 Task: Find connections with filter location Puerto Eldorado with filter topic #Productivitywith filter profile language Spanish with filter current company EPAM Systems with filter school AHLEI - American Hotel & Lodging Educational Institute with filter industry Emergency and Relief Services with filter service category Computer Networking with filter keywords title Customer Service
Action: Mouse moved to (680, 104)
Screenshot: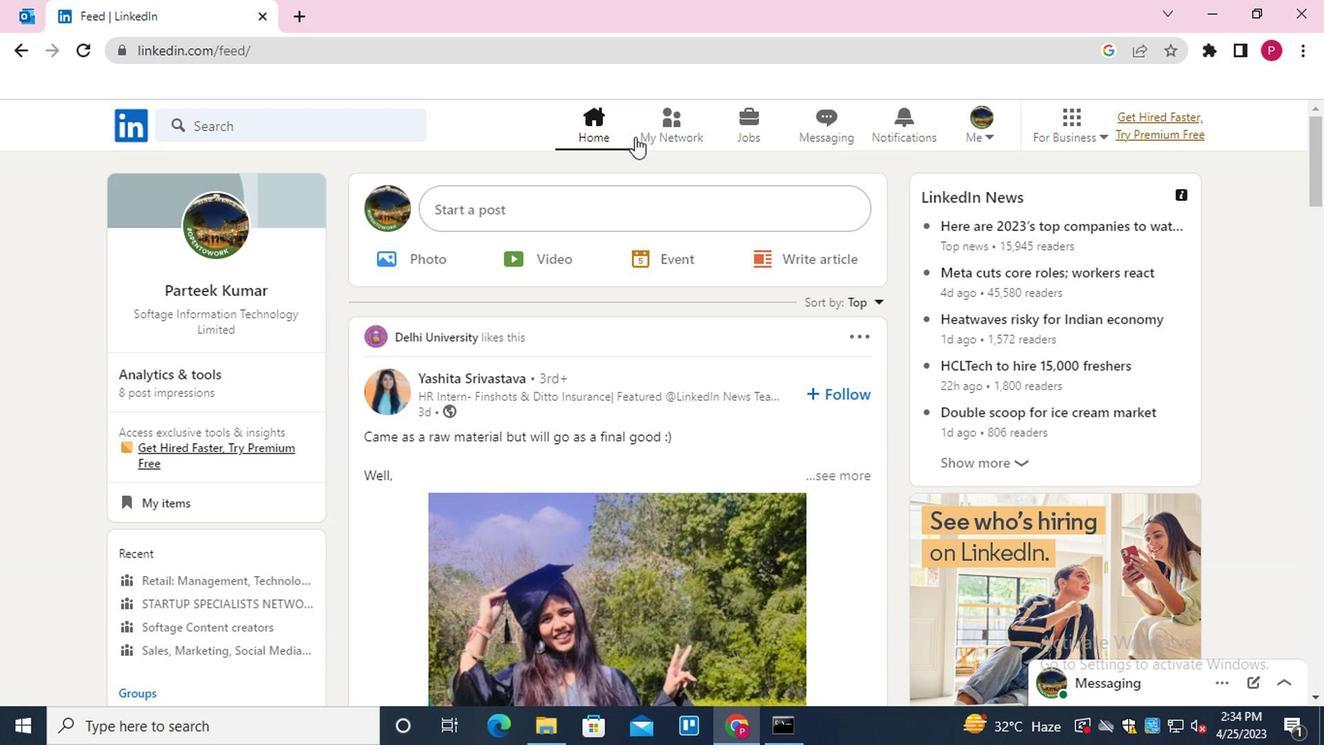 
Action: Mouse pressed left at (680, 104)
Screenshot: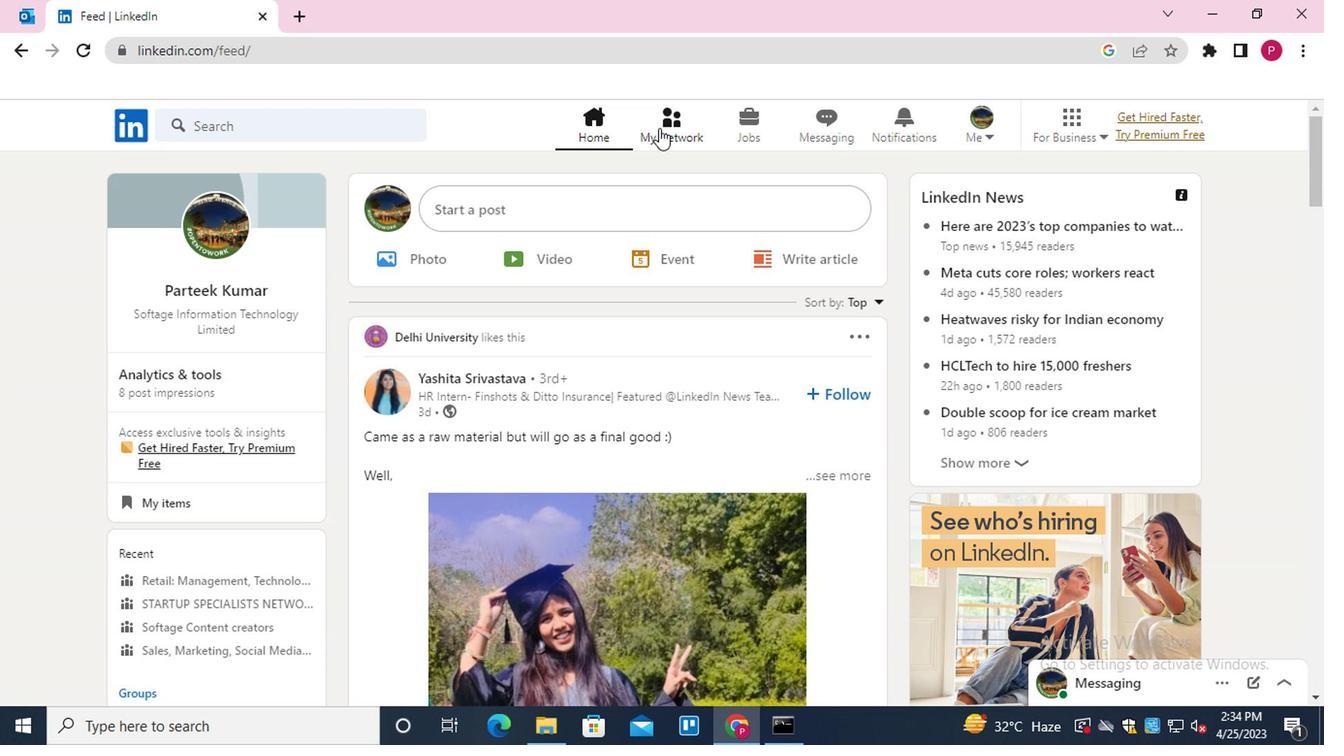 
Action: Mouse moved to (284, 213)
Screenshot: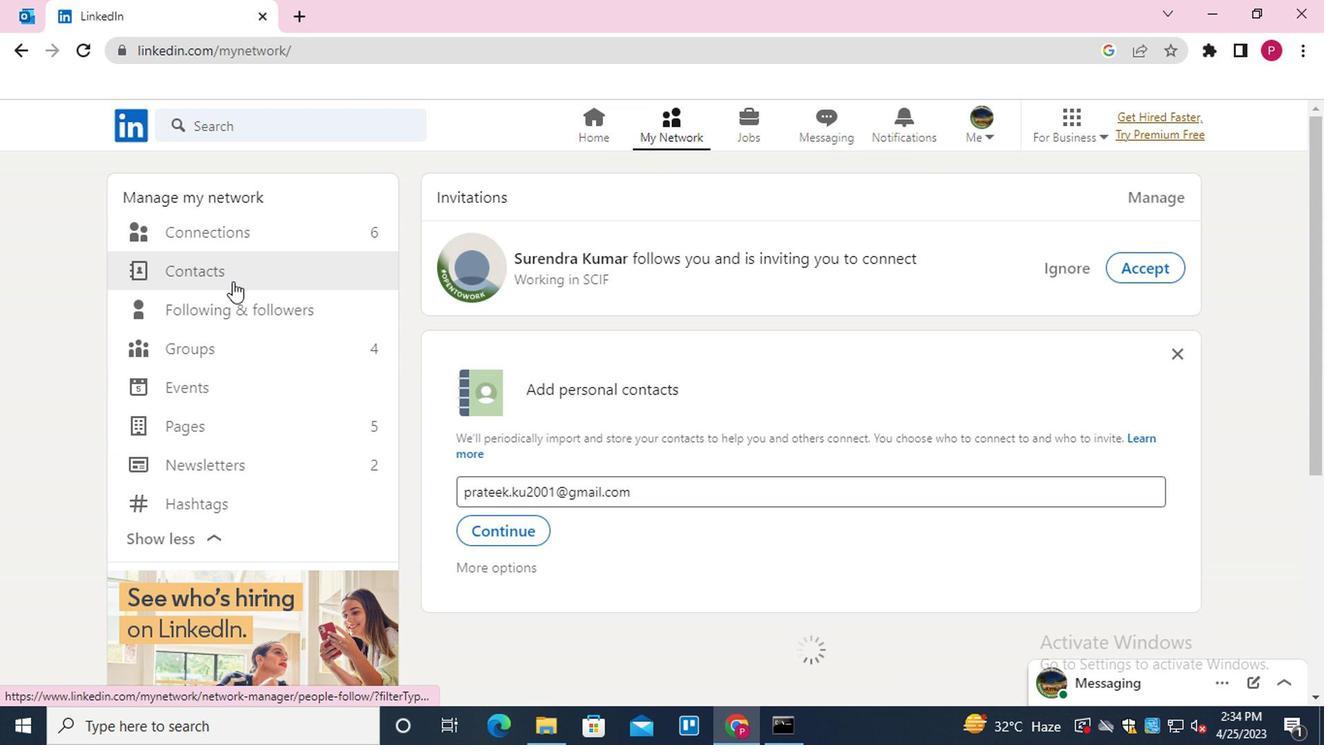 
Action: Mouse pressed left at (284, 213)
Screenshot: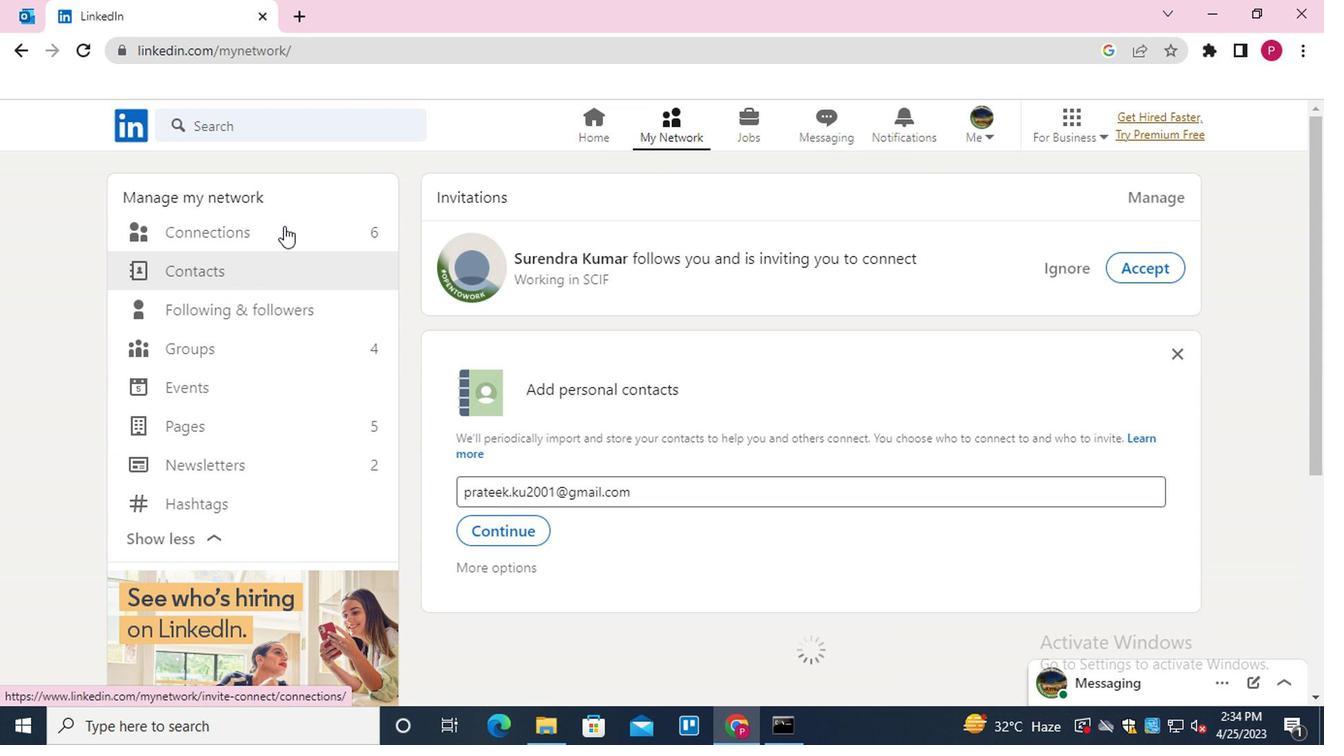 
Action: Mouse moved to (835, 220)
Screenshot: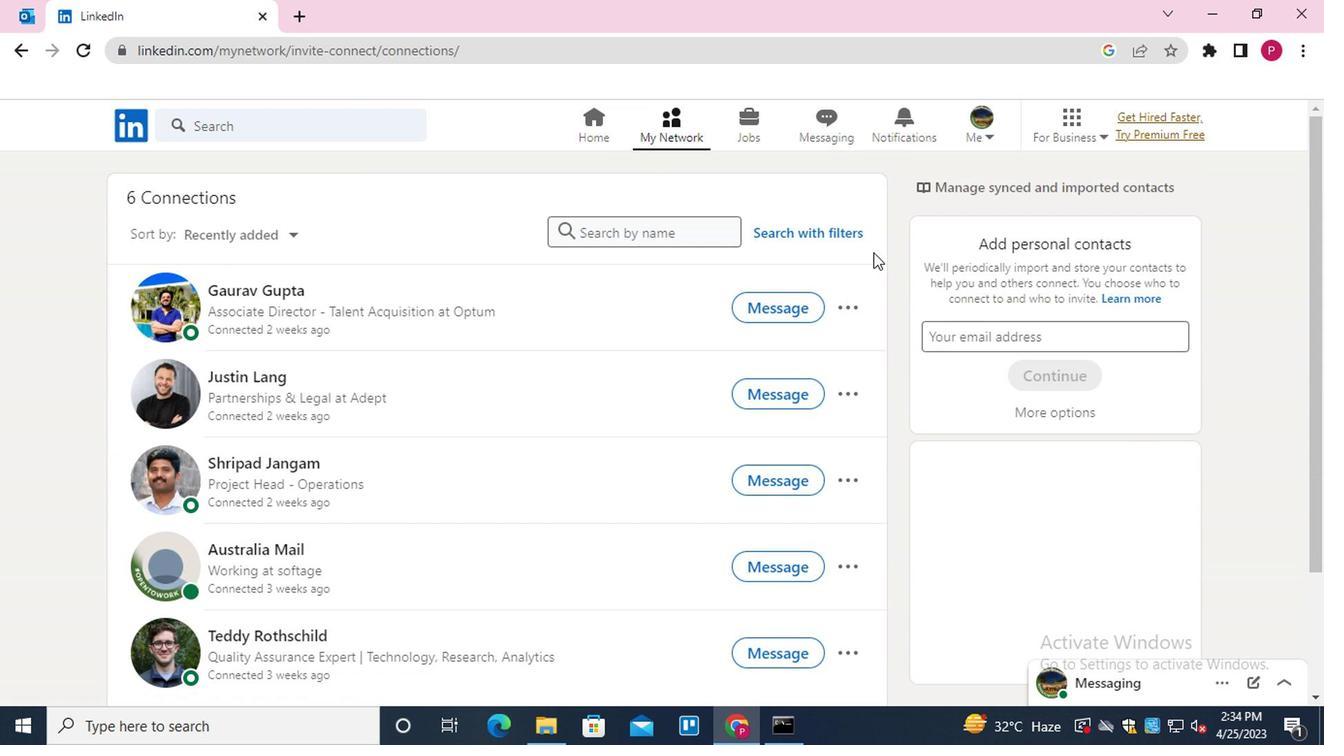 
Action: Mouse pressed left at (835, 220)
Screenshot: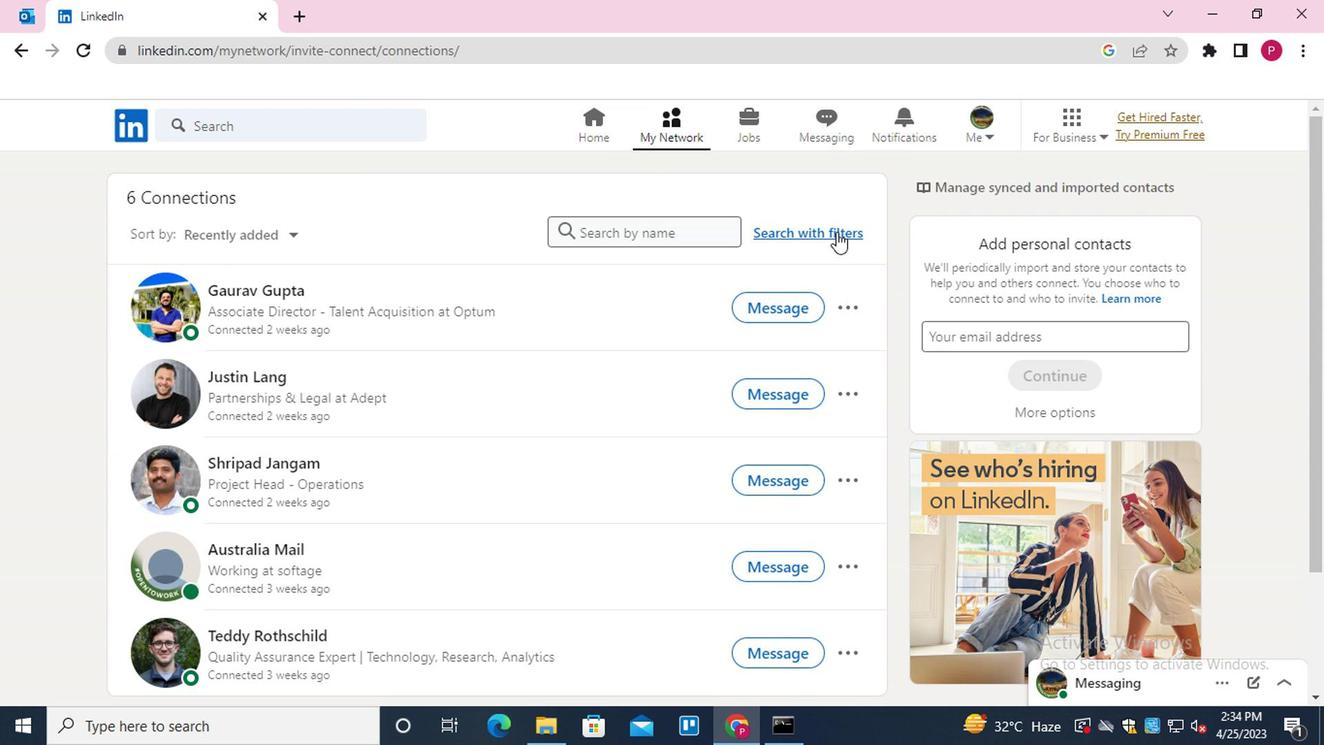 
Action: Mouse moved to (633, 160)
Screenshot: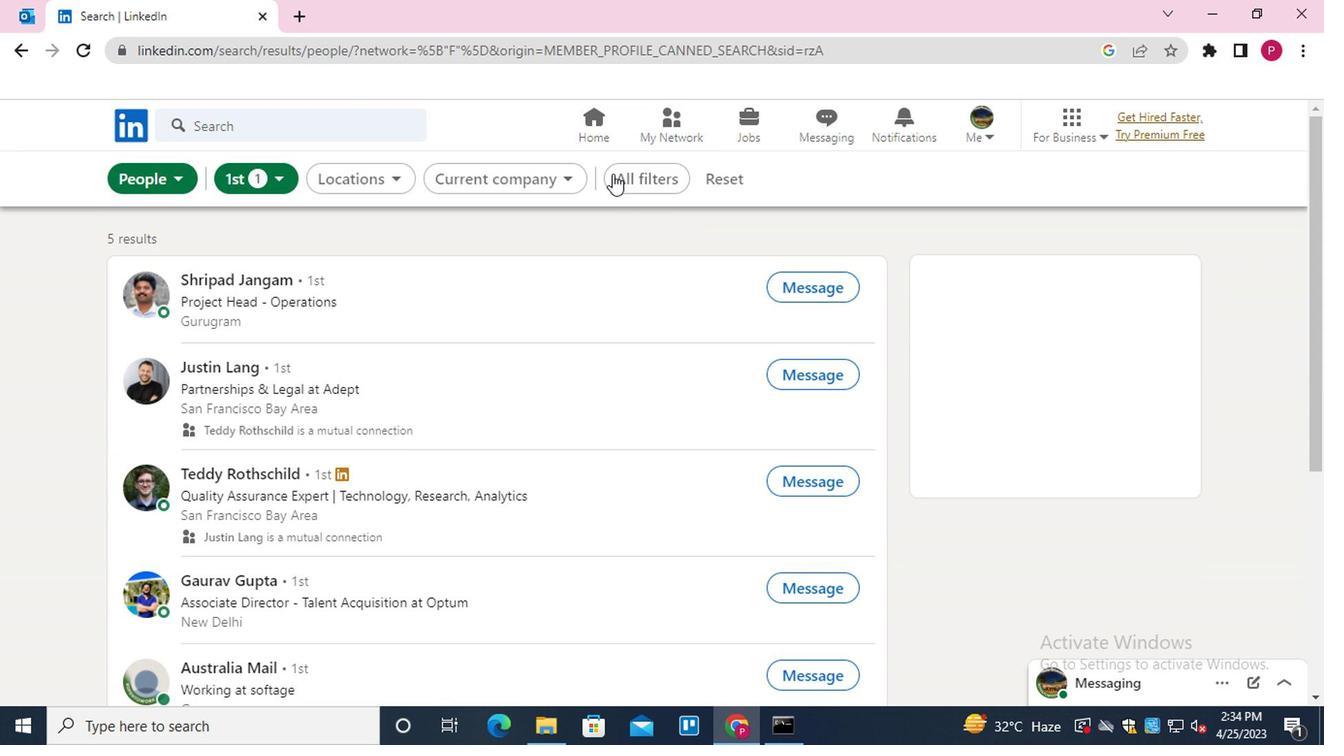 
Action: Mouse pressed left at (633, 160)
Screenshot: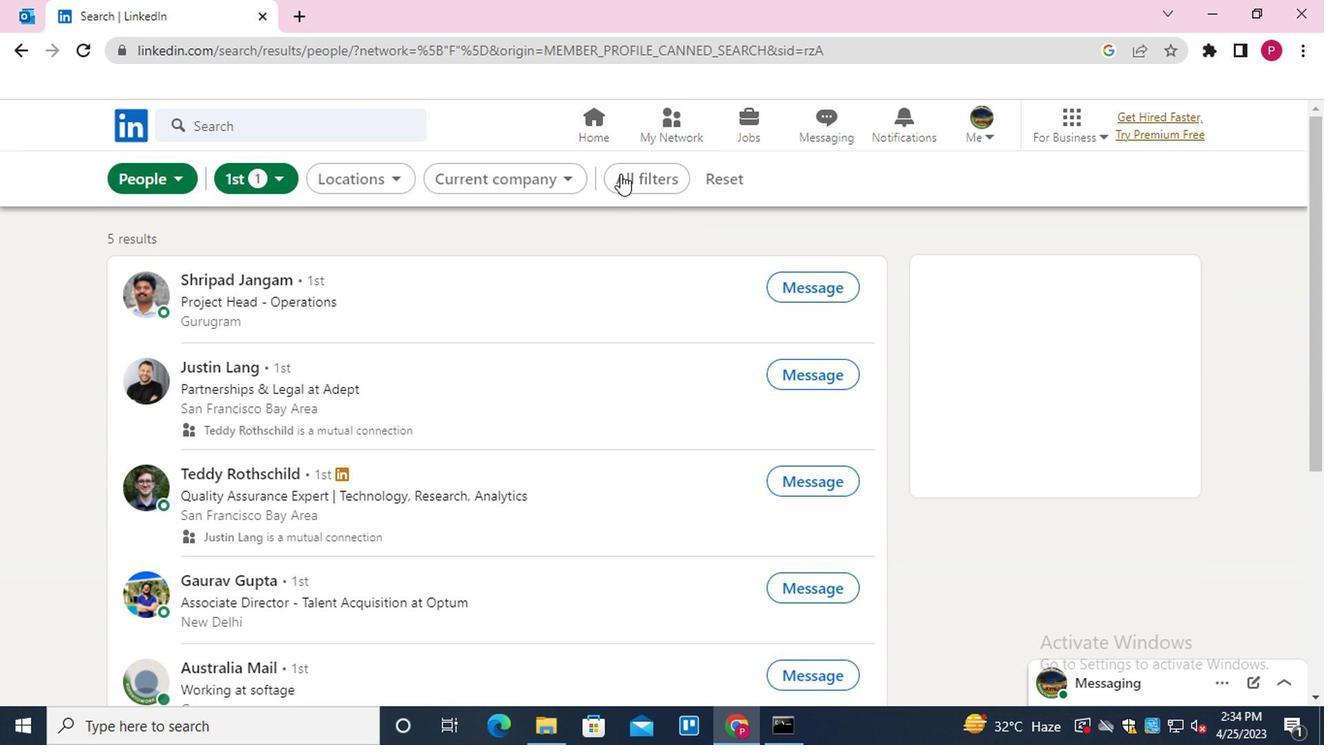 
Action: Mouse moved to (1116, 448)
Screenshot: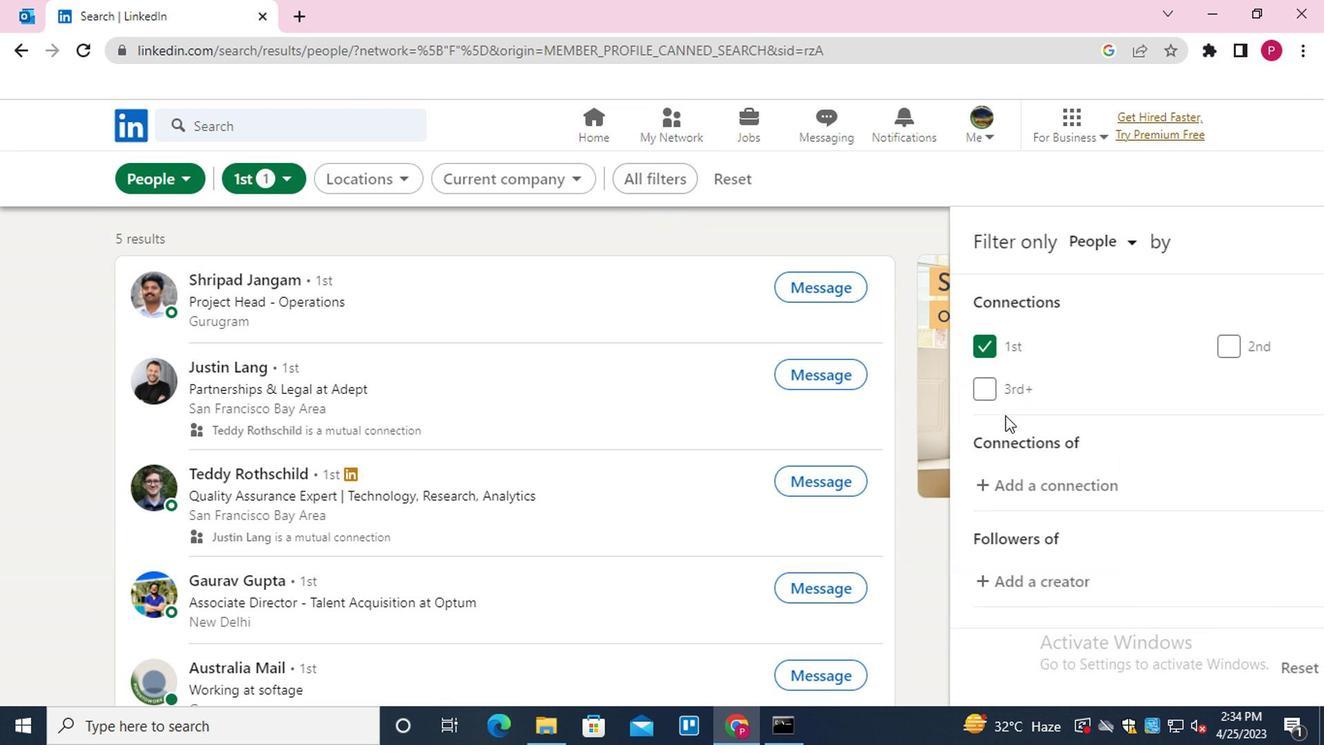 
Action: Mouse scrolled (1116, 447) with delta (0, -1)
Screenshot: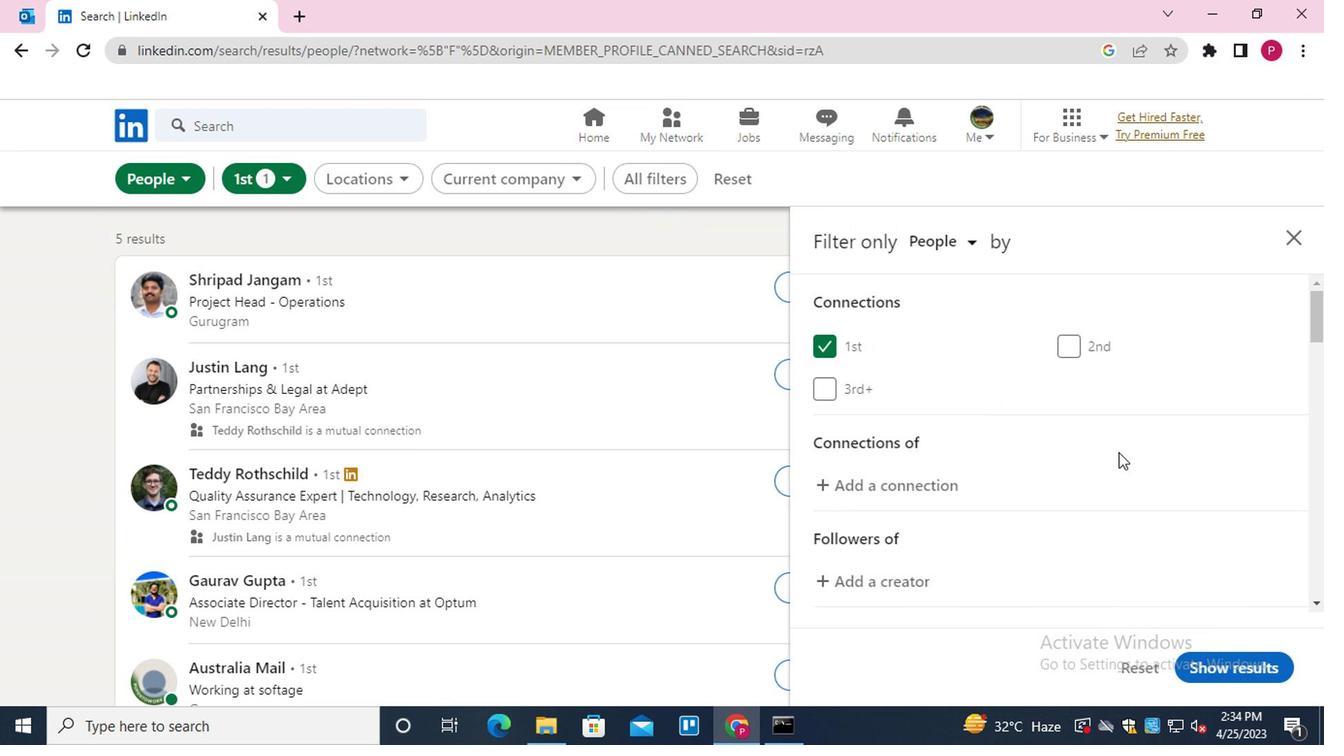 
Action: Mouse scrolled (1116, 447) with delta (0, -1)
Screenshot: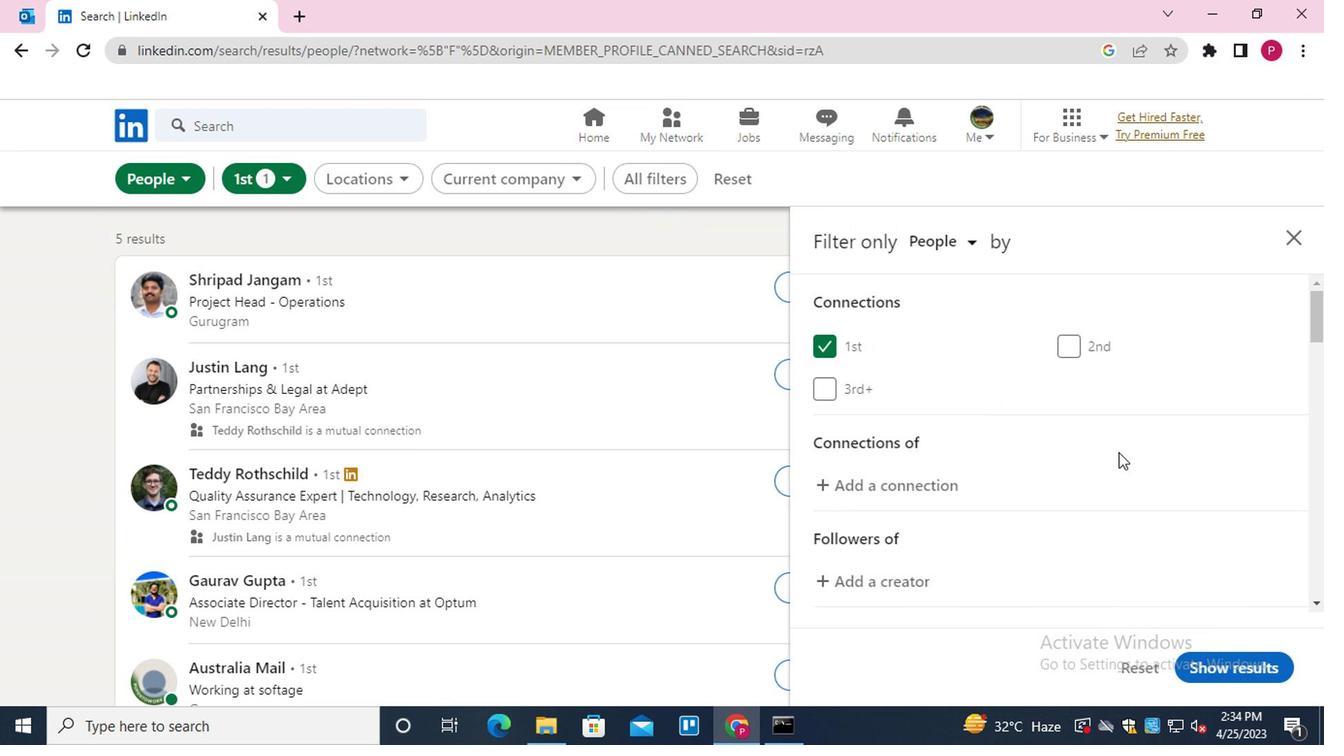 
Action: Mouse scrolled (1116, 447) with delta (0, -1)
Screenshot: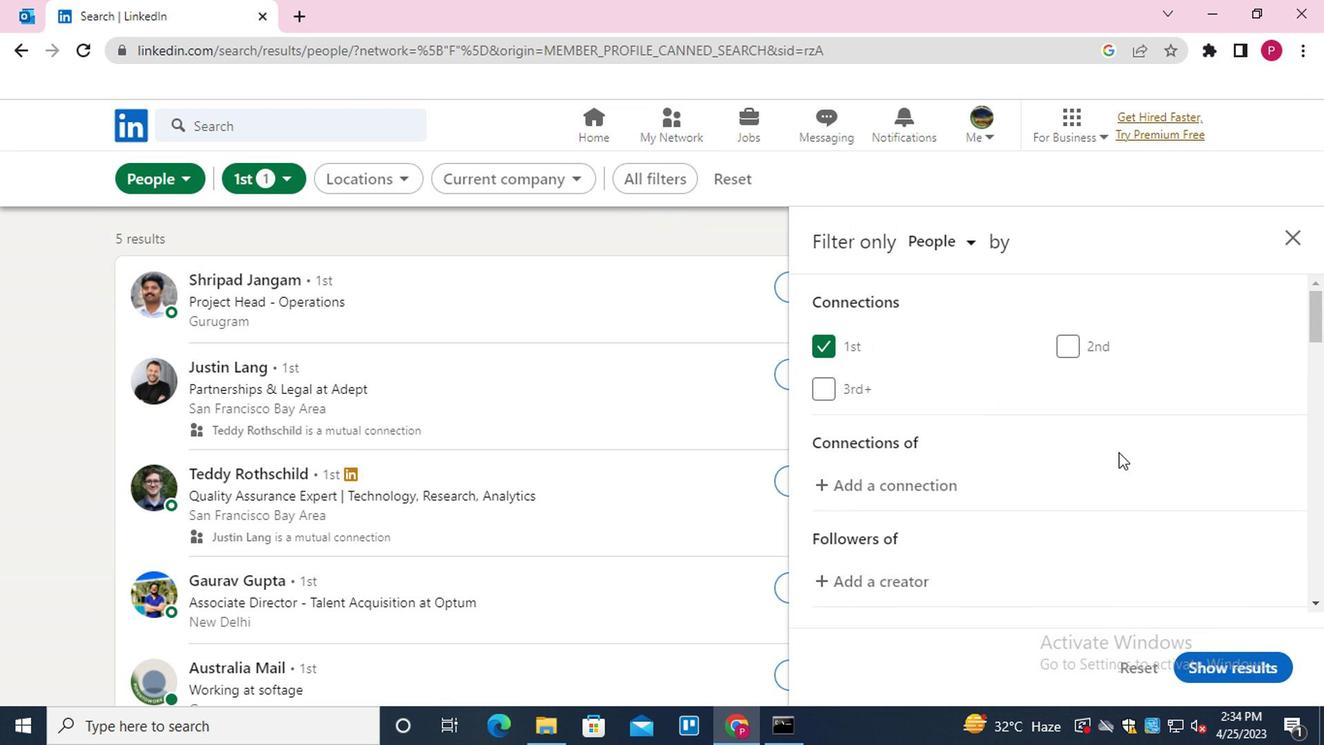 
Action: Mouse moved to (1121, 470)
Screenshot: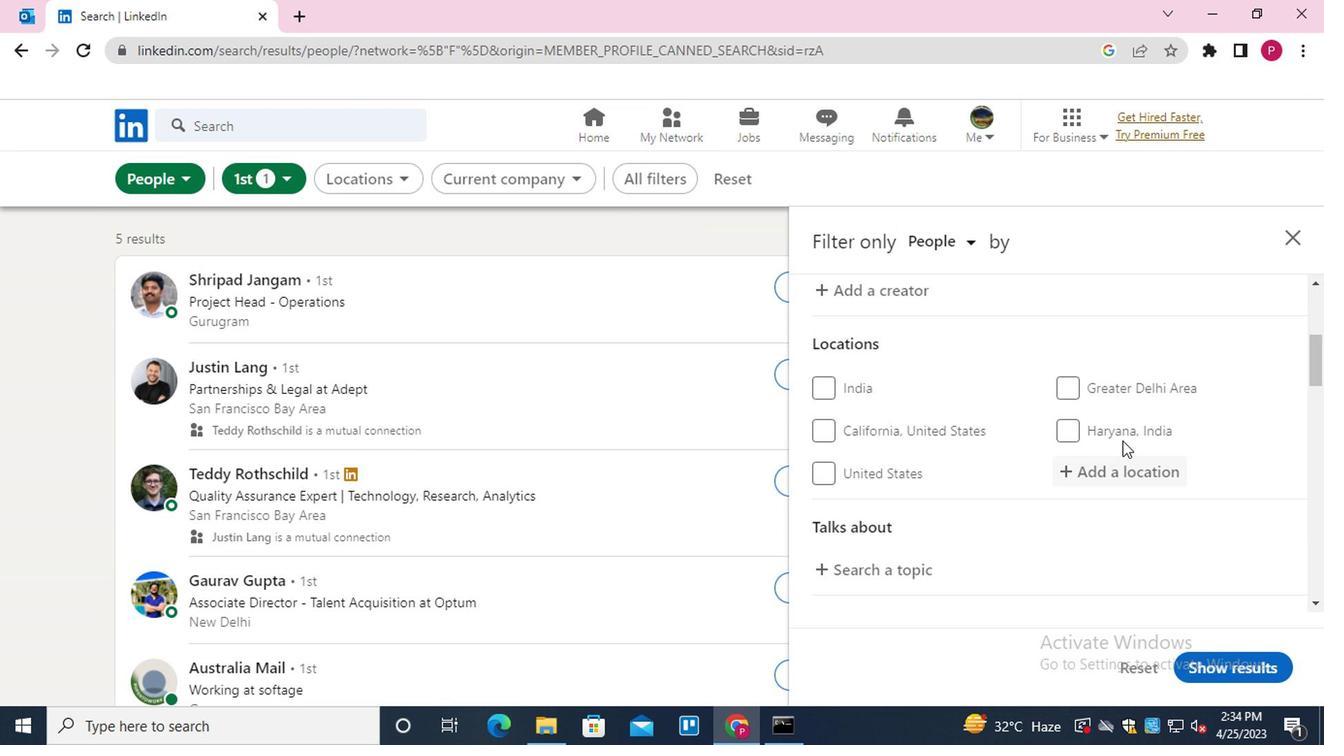 
Action: Mouse pressed left at (1121, 470)
Screenshot: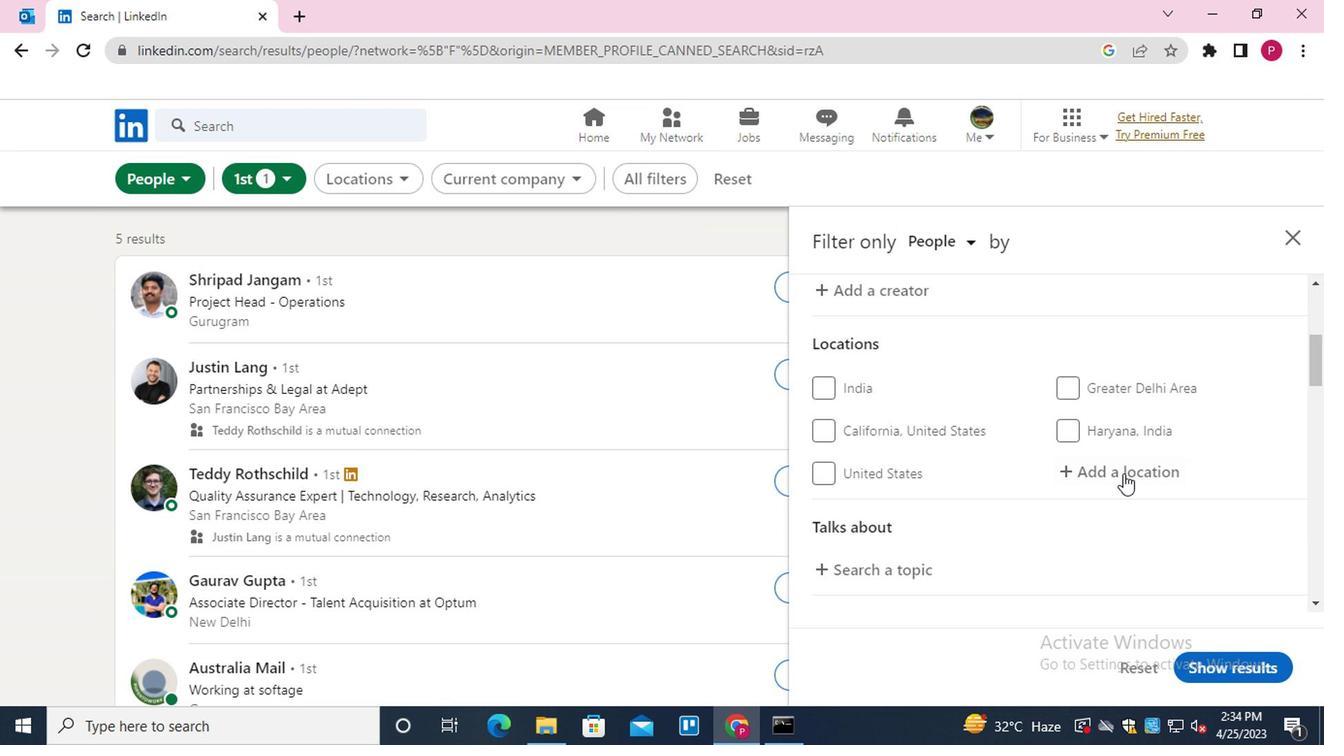 
Action: Key pressed <Key.shift>PUERTO<Key.space><Key.shift>ELDORADO
Screenshot: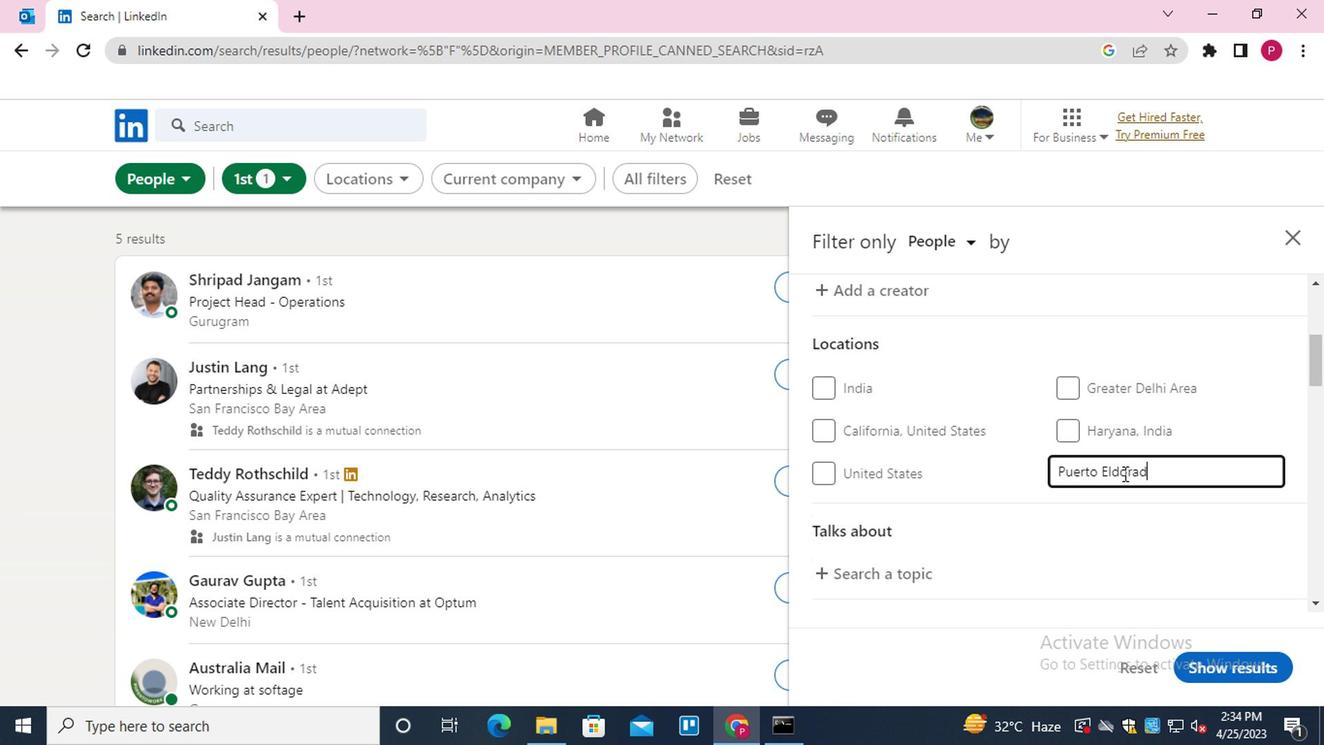 
Action: Mouse moved to (1122, 501)
Screenshot: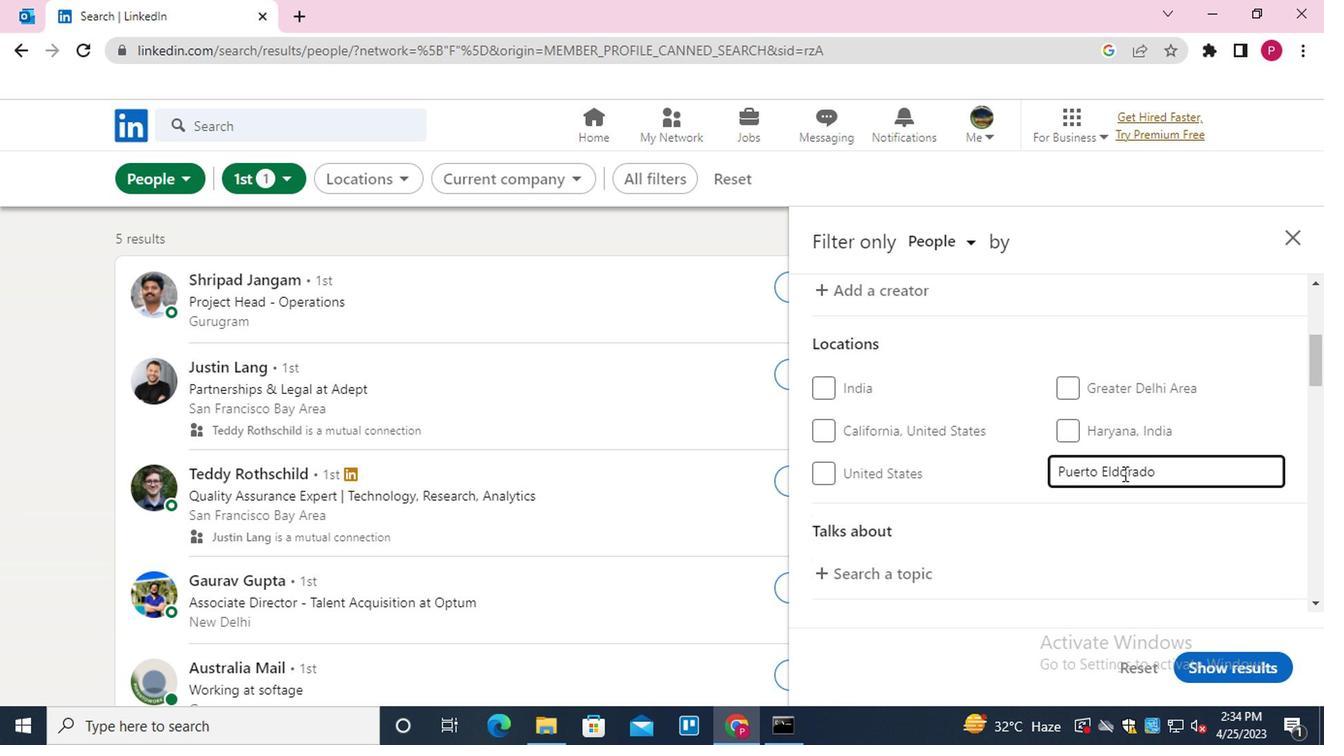 
Action: Mouse pressed left at (1122, 501)
Screenshot: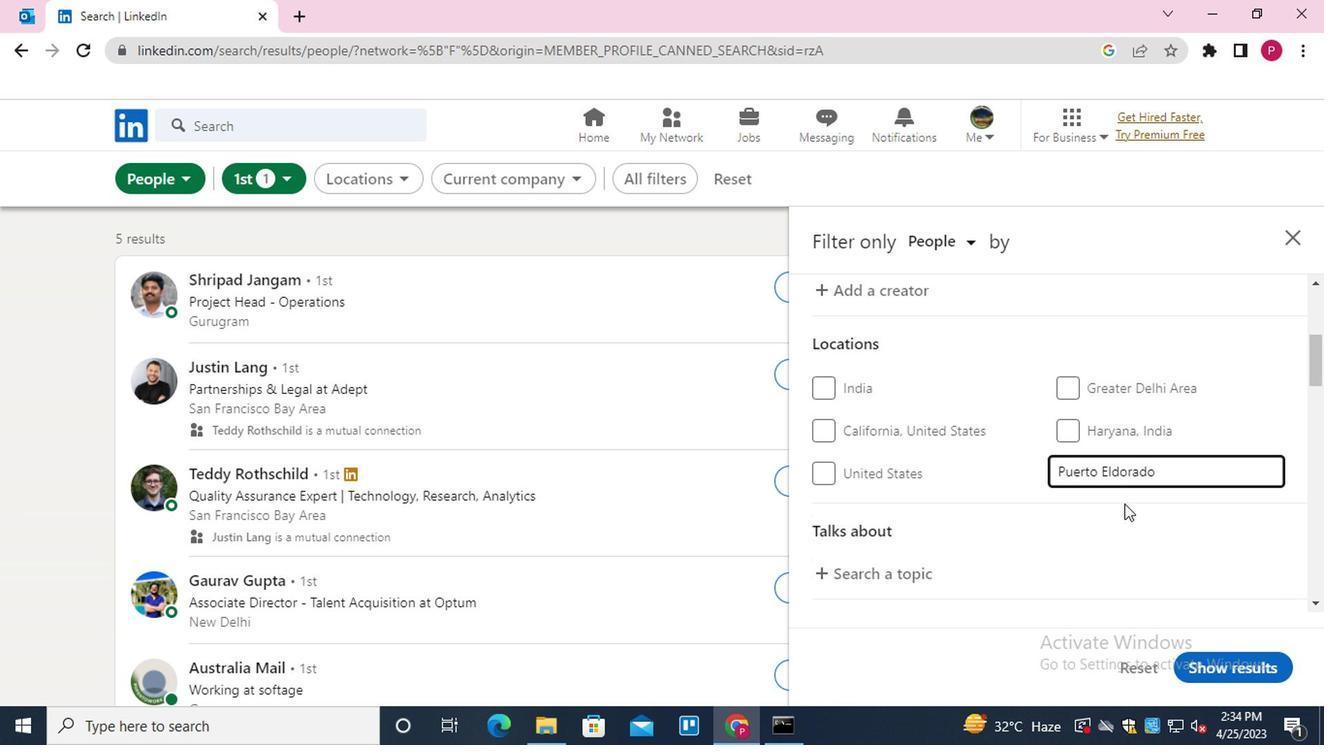 
Action: Mouse scrolled (1122, 500) with delta (0, -1)
Screenshot: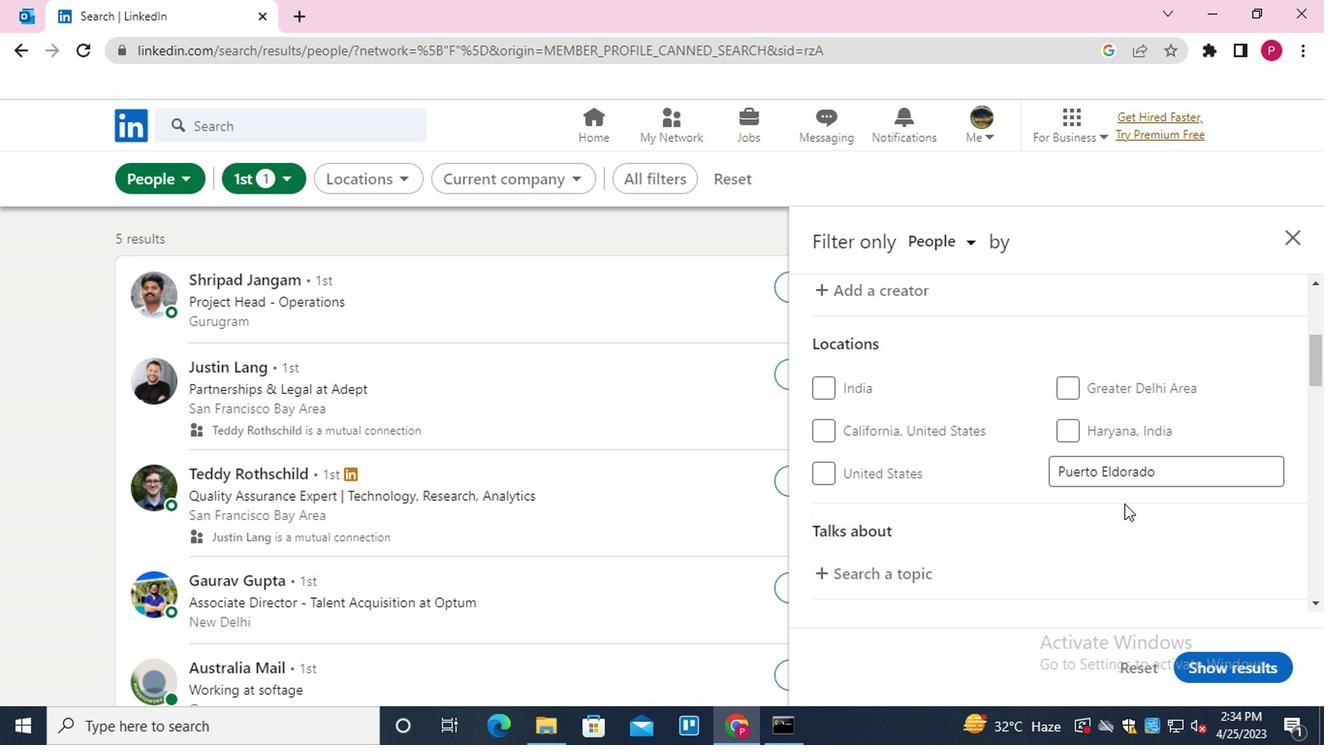 
Action: Mouse scrolled (1122, 500) with delta (0, -1)
Screenshot: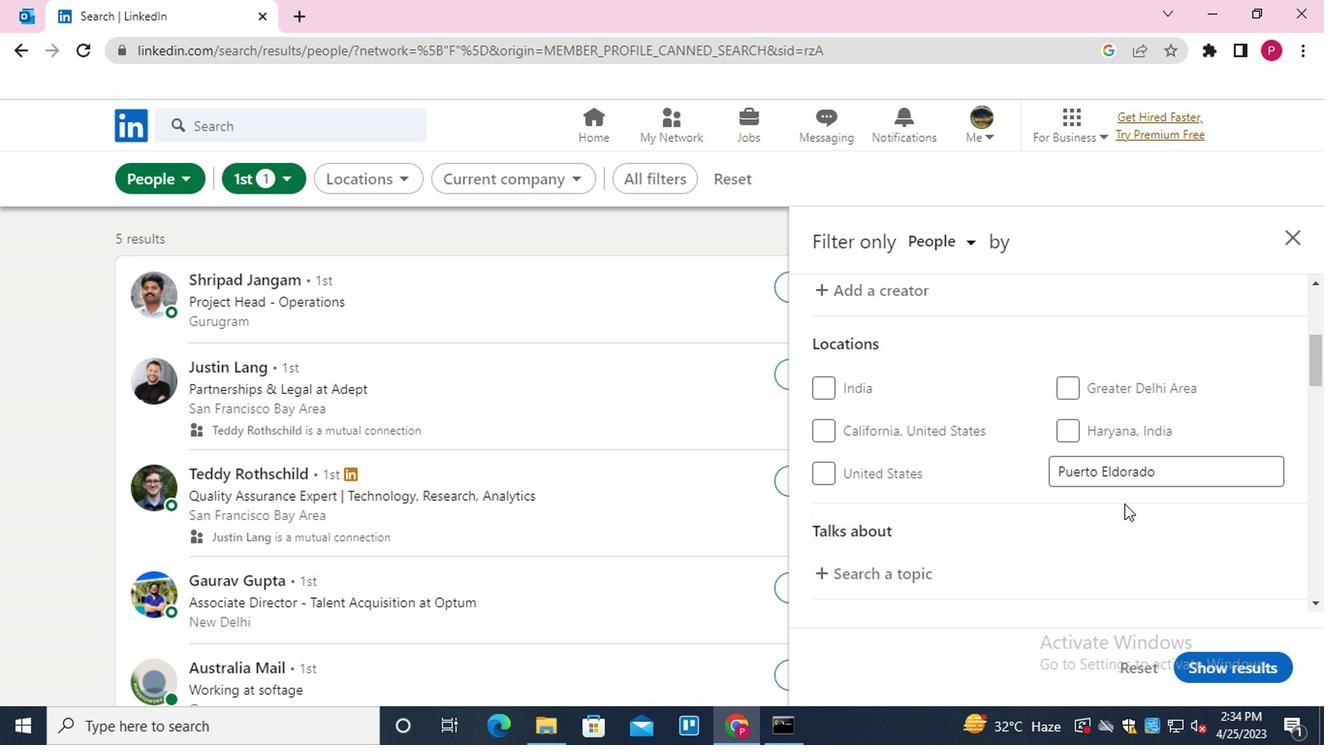 
Action: Mouse moved to (903, 360)
Screenshot: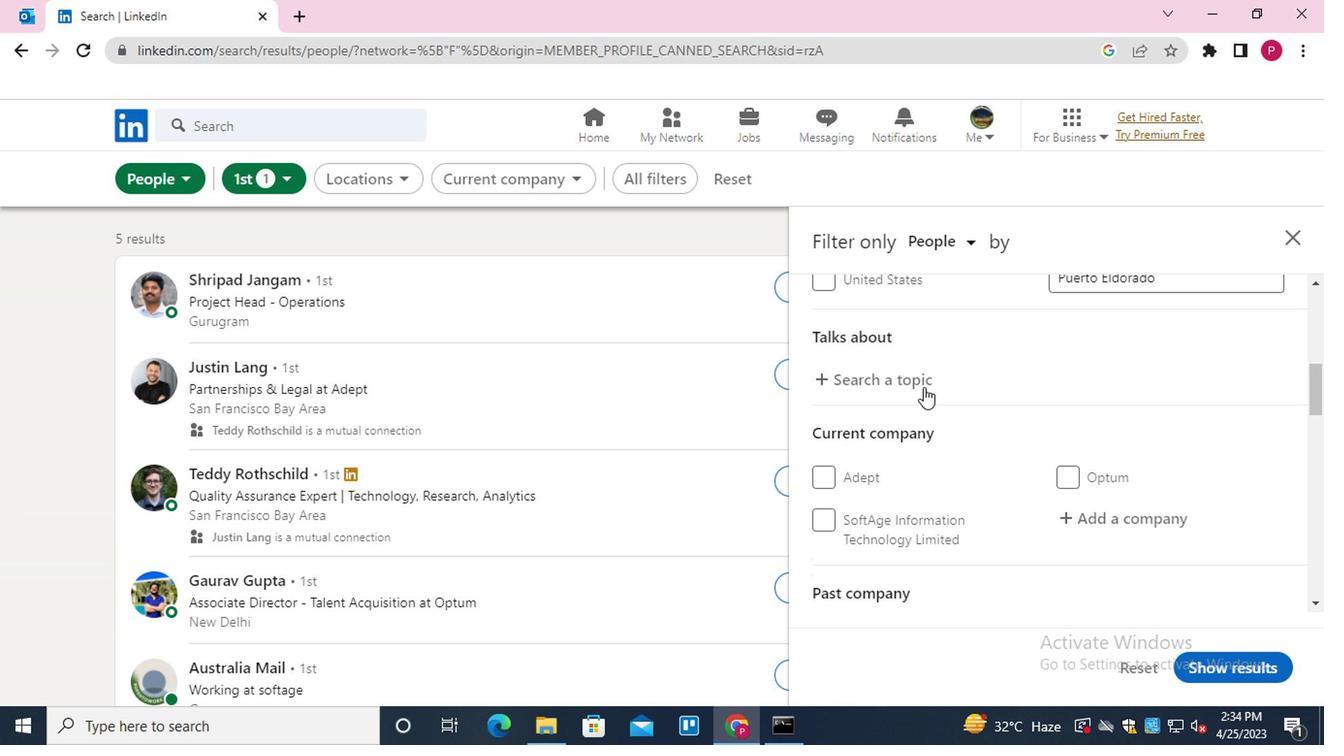 
Action: Mouse pressed left at (903, 360)
Screenshot: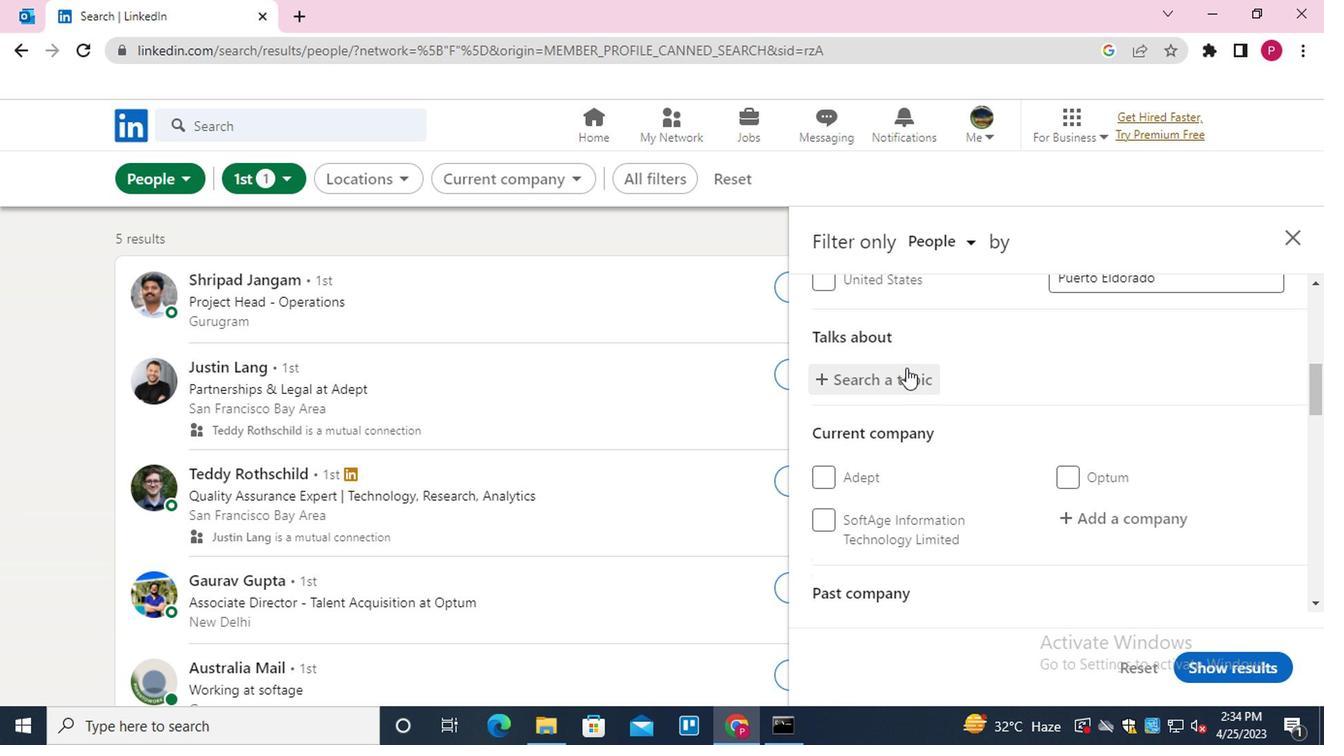 
Action: Key pressed <Key.shift><Key.shift><Key.shift><Key.shift><Key.shift><Key.shift><Key.shift><Key.shift>#<Key.shift>PRODUCTIVITY
Screenshot: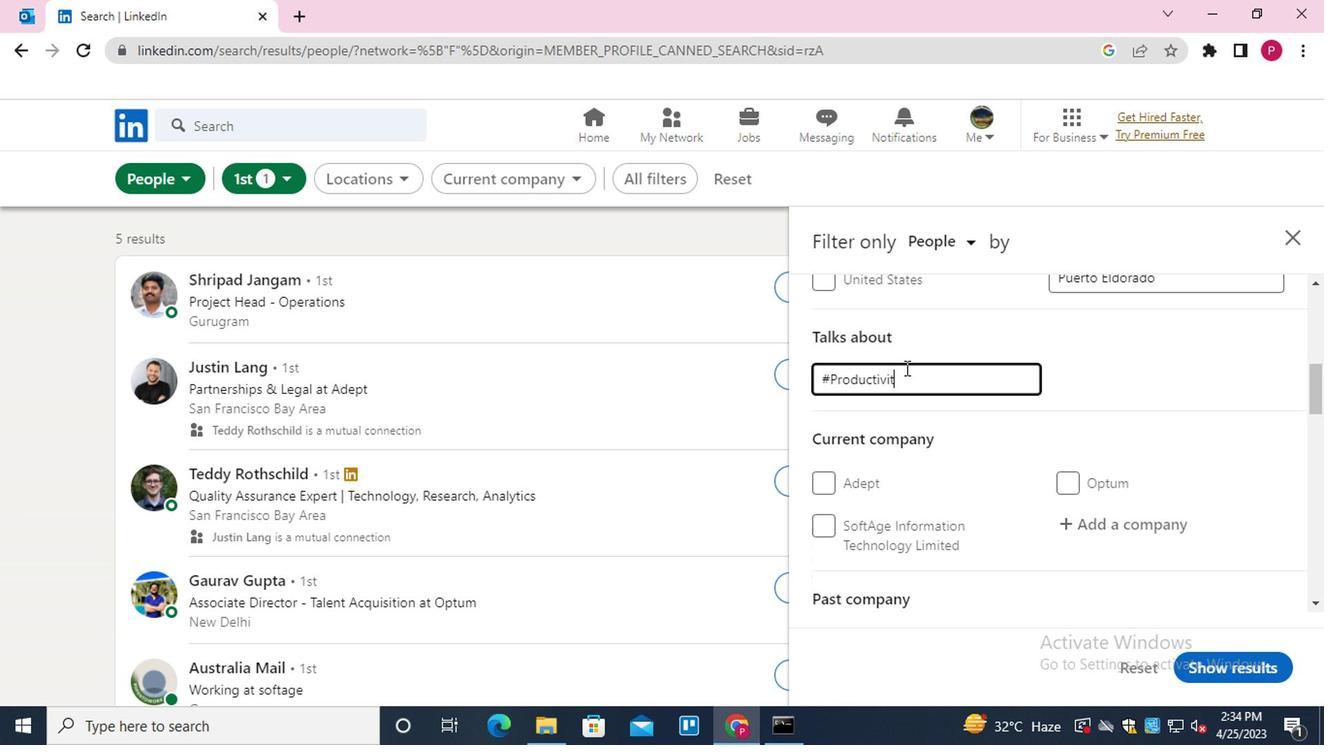 
Action: Mouse scrolled (903, 359) with delta (0, -1)
Screenshot: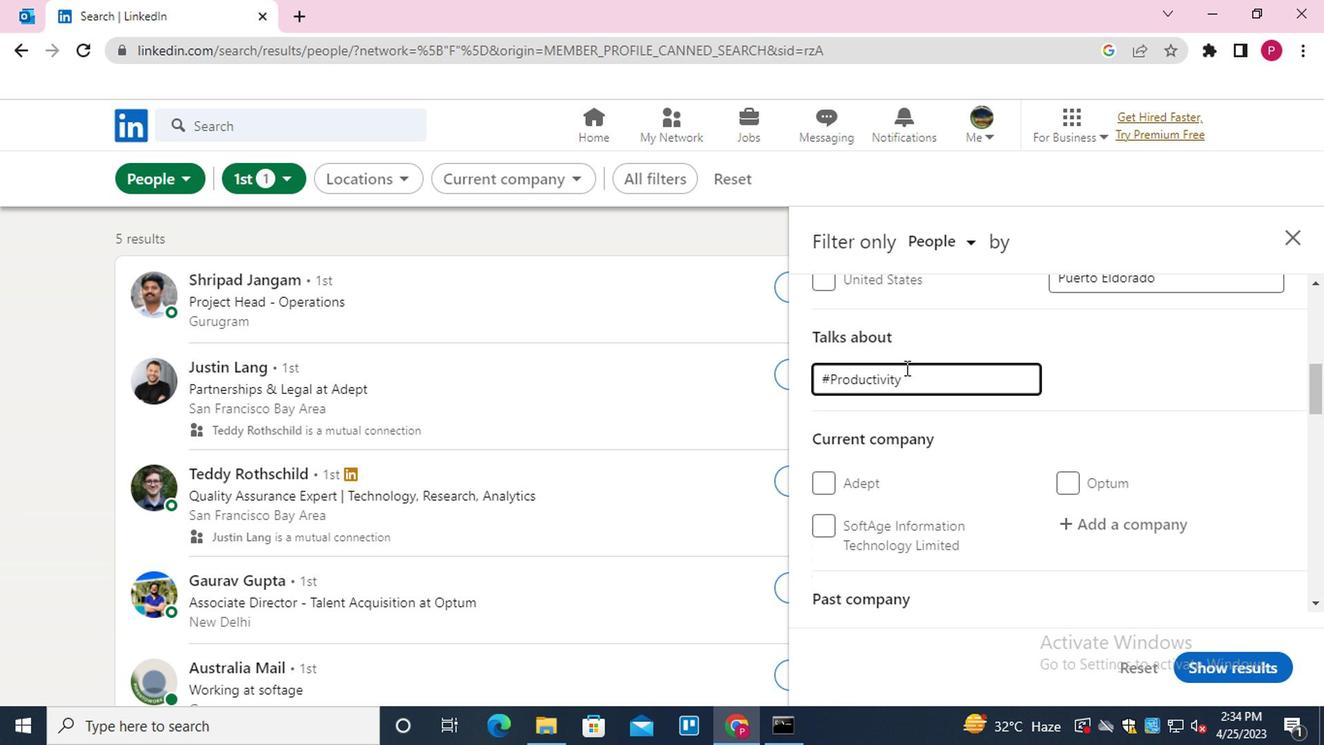 
Action: Mouse scrolled (903, 359) with delta (0, -1)
Screenshot: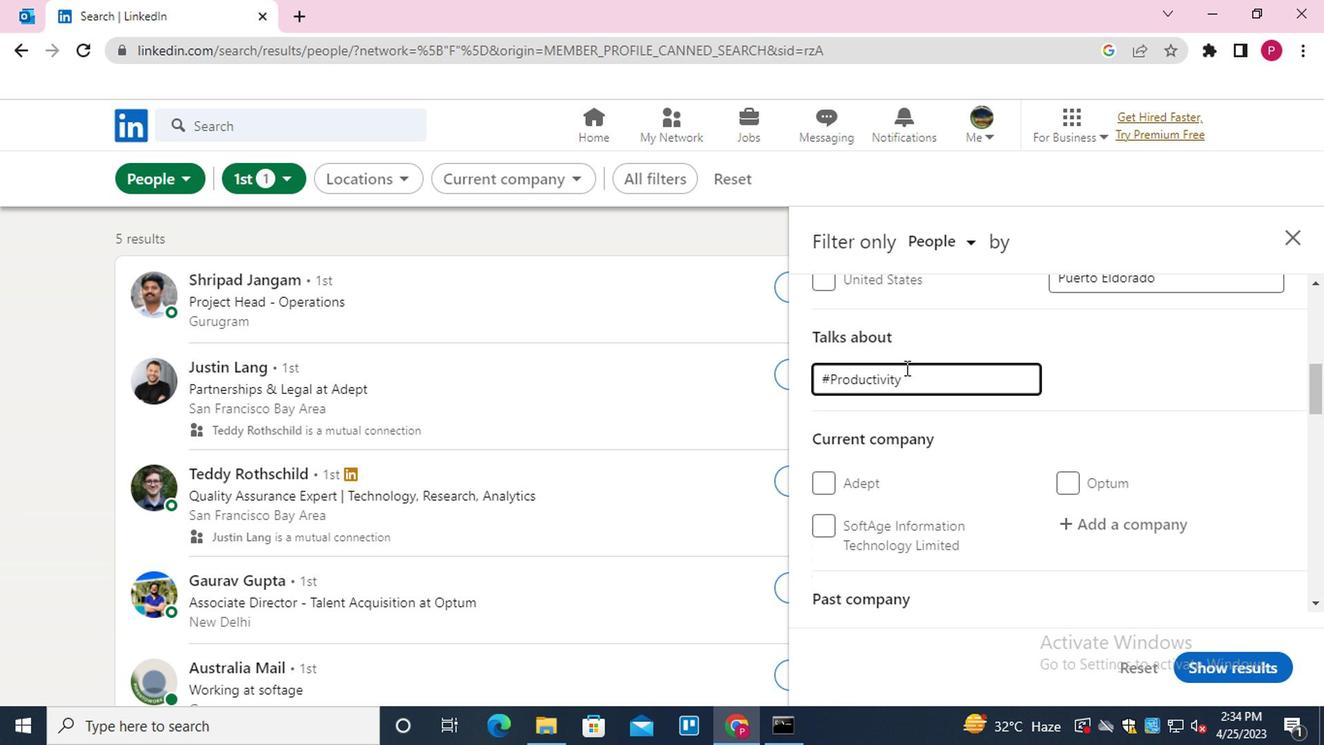 
Action: Mouse moved to (1110, 329)
Screenshot: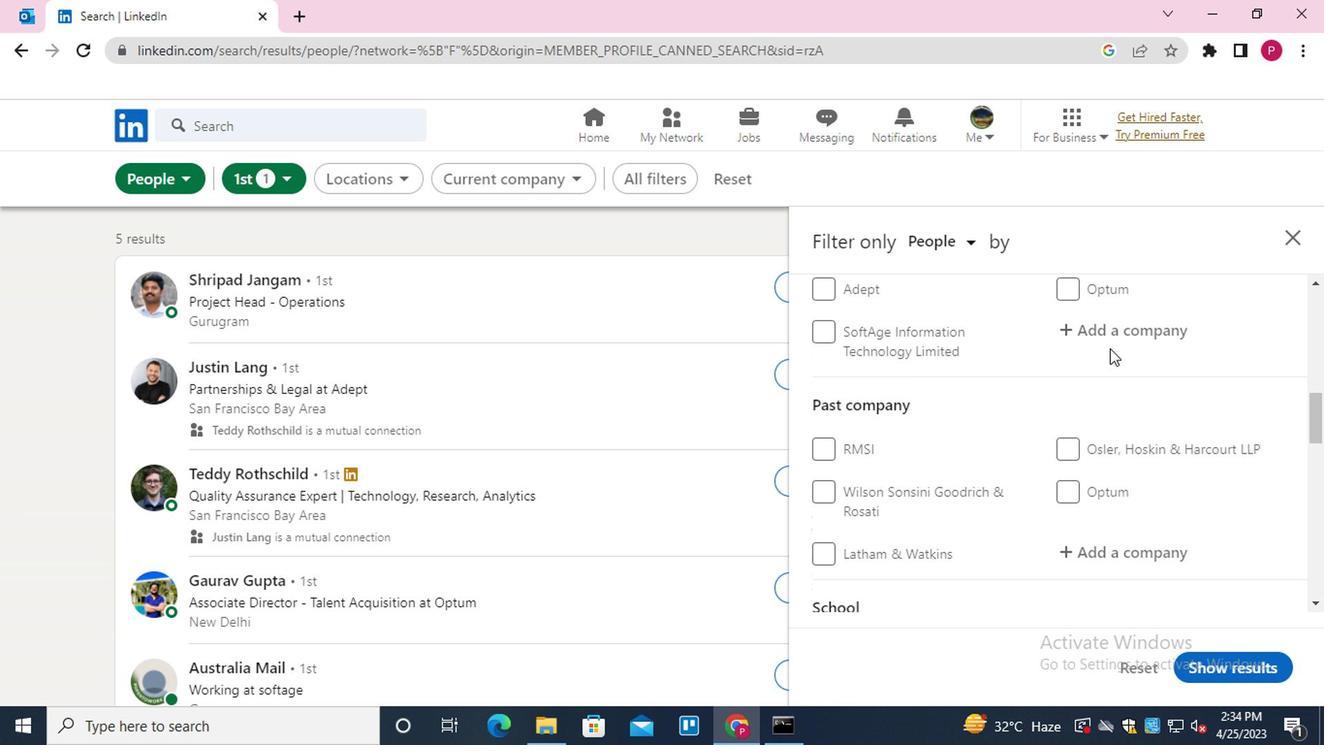 
Action: Mouse pressed left at (1110, 329)
Screenshot: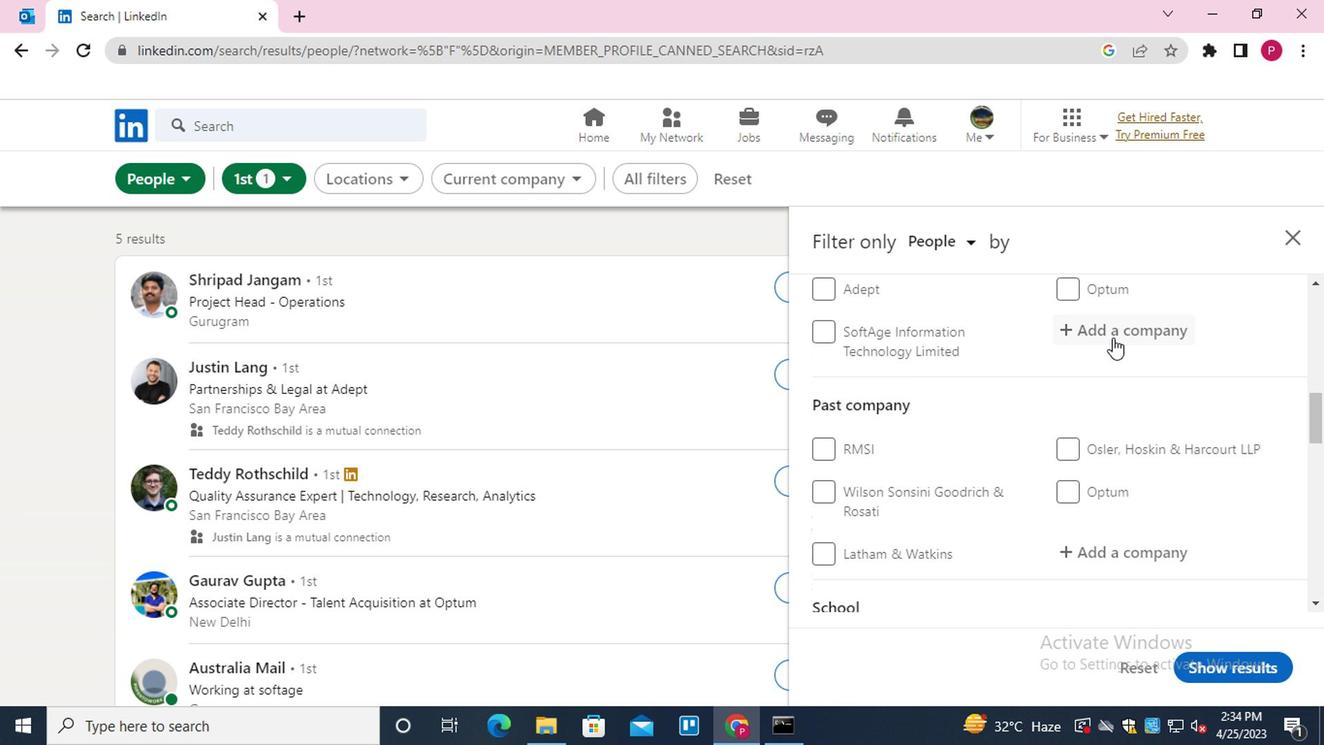 
Action: Key pressed <Key.shift><Key.shift><Key.shift><Key.shift><Key.shift>EPAM
Screenshot: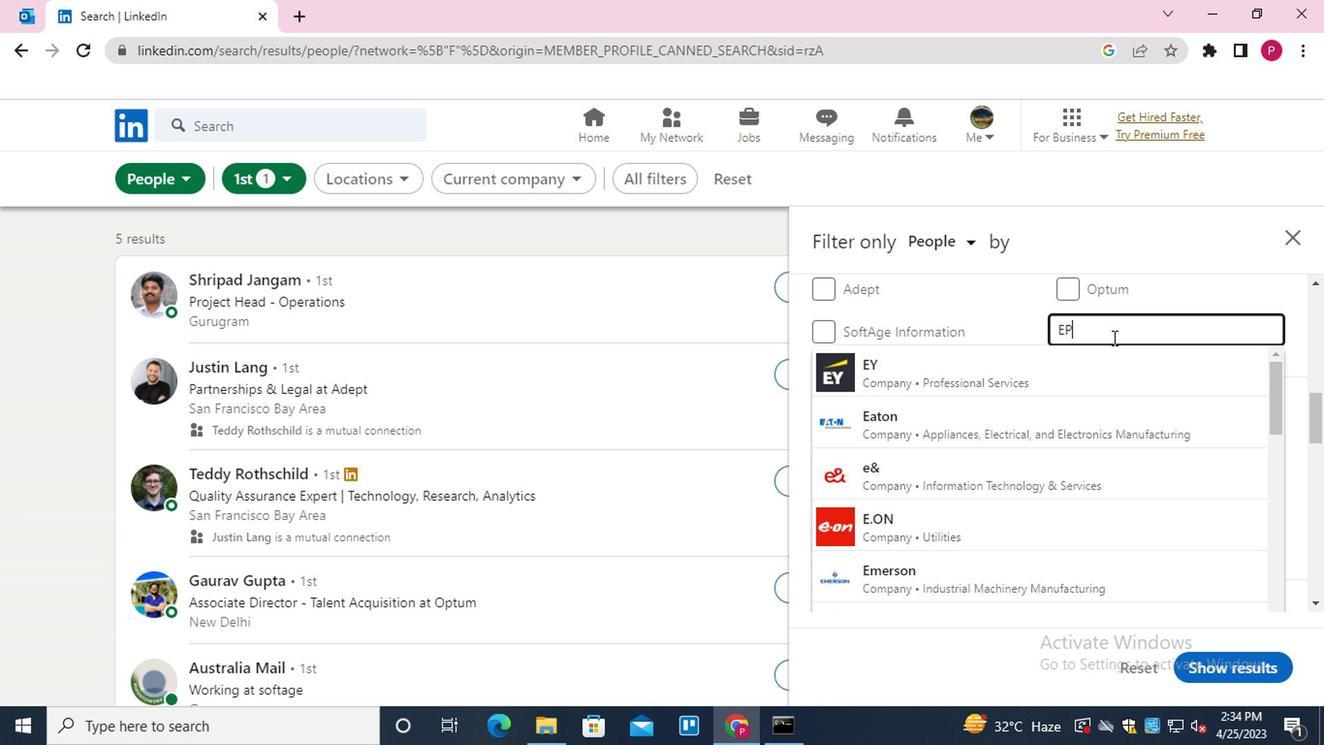 
Action: Mouse moved to (1040, 366)
Screenshot: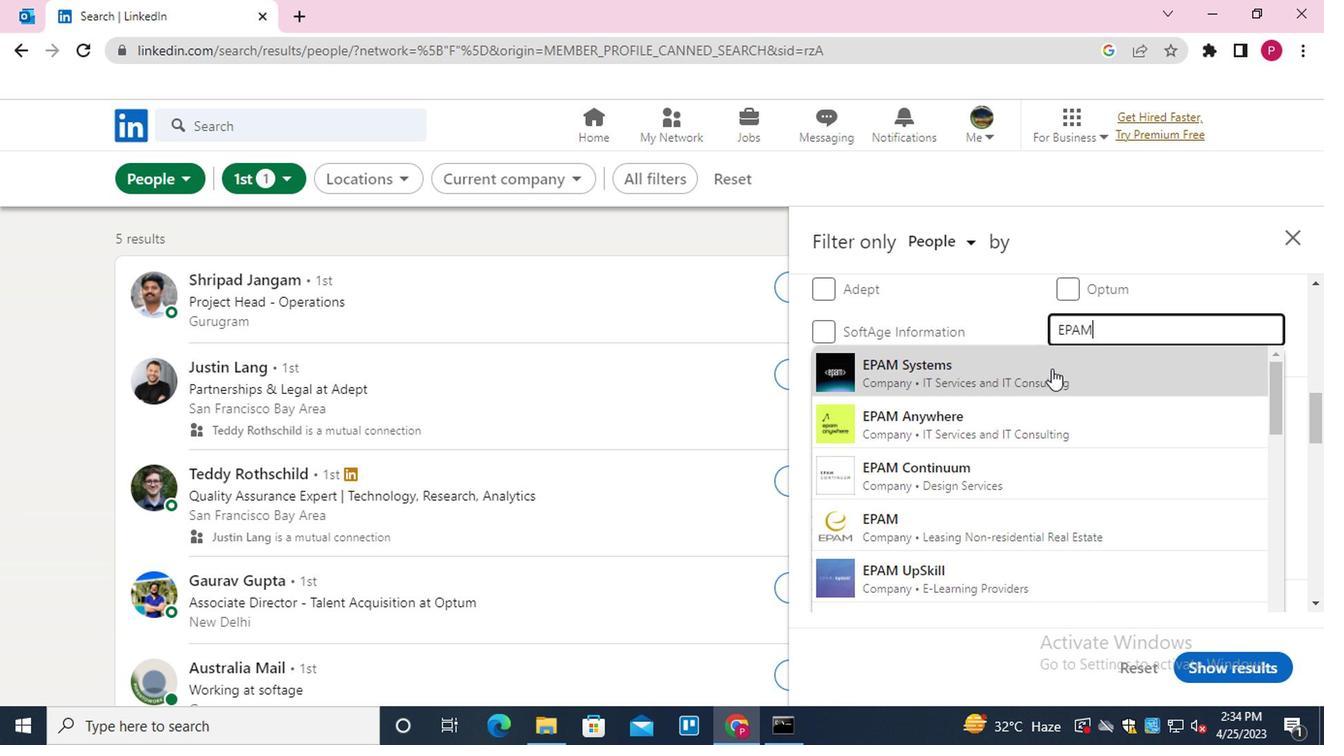 
Action: Mouse pressed left at (1040, 366)
Screenshot: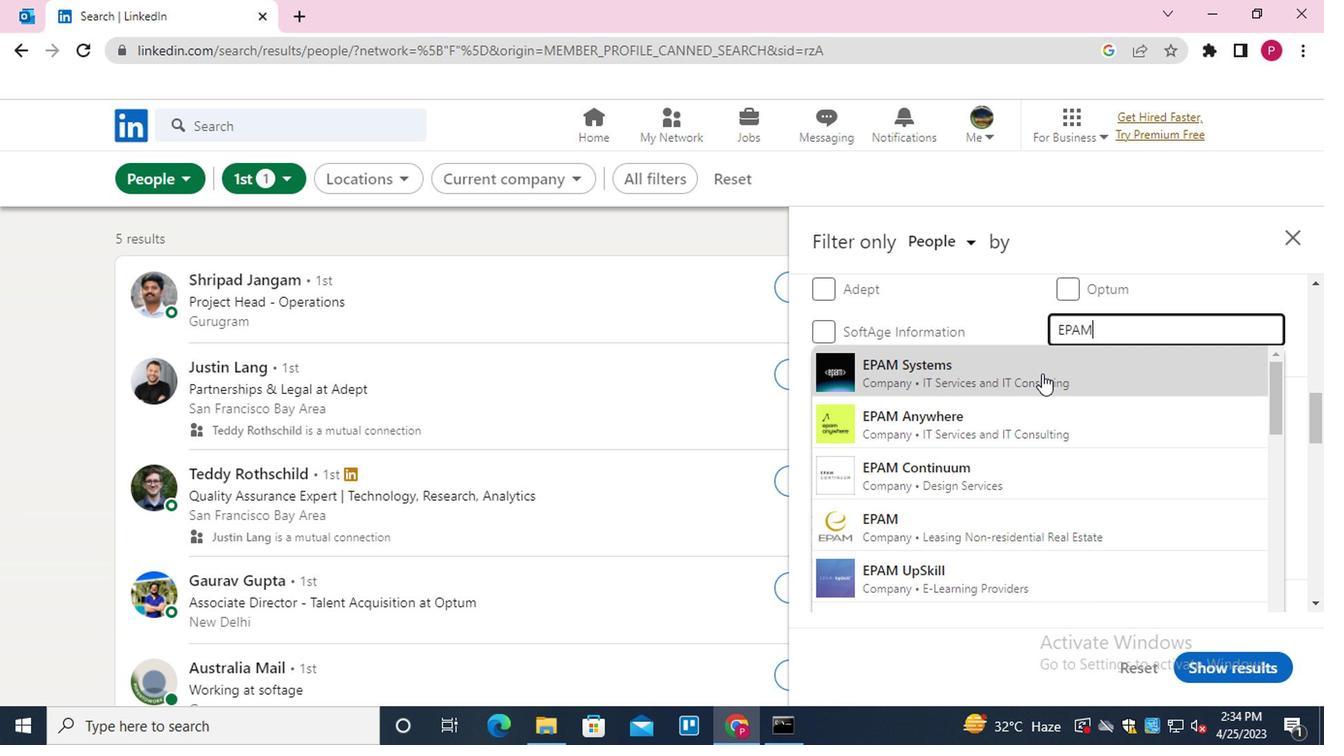 
Action: Mouse moved to (921, 378)
Screenshot: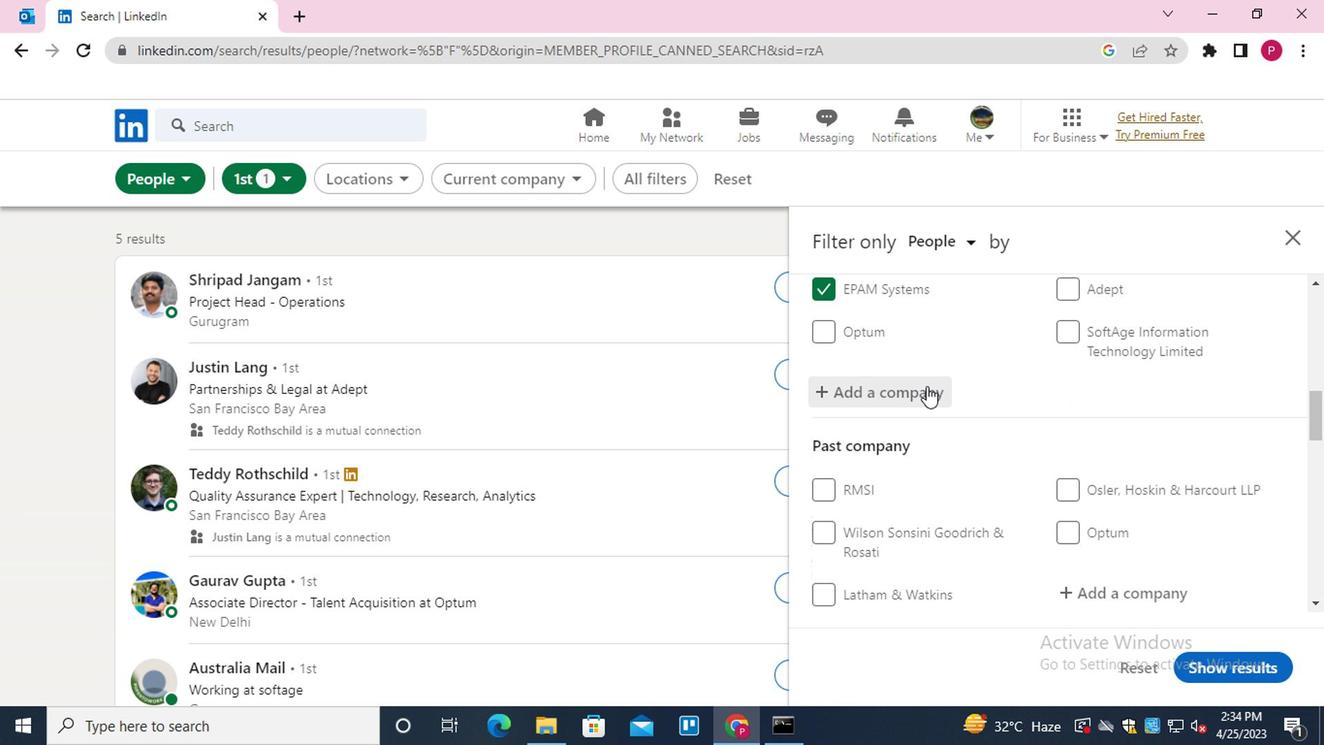 
Action: Mouse scrolled (921, 376) with delta (0, -1)
Screenshot: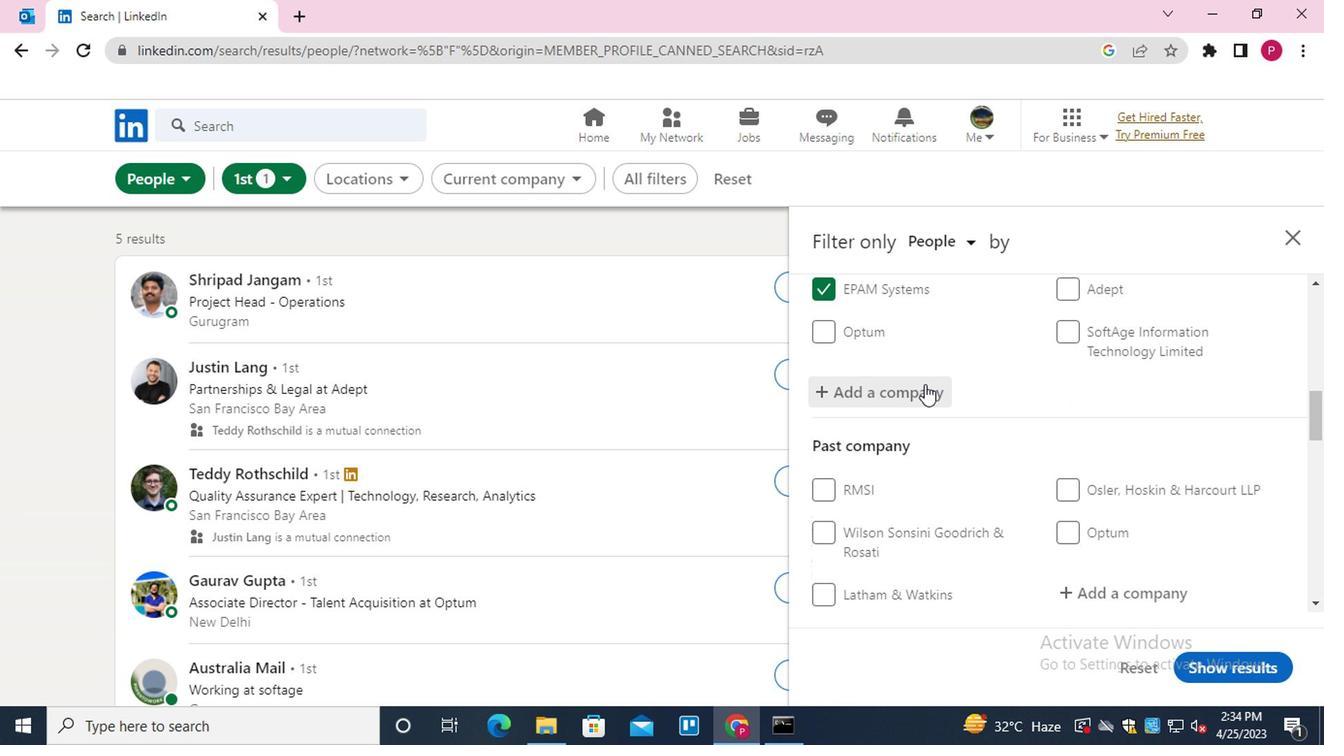 
Action: Mouse scrolled (921, 376) with delta (0, -1)
Screenshot: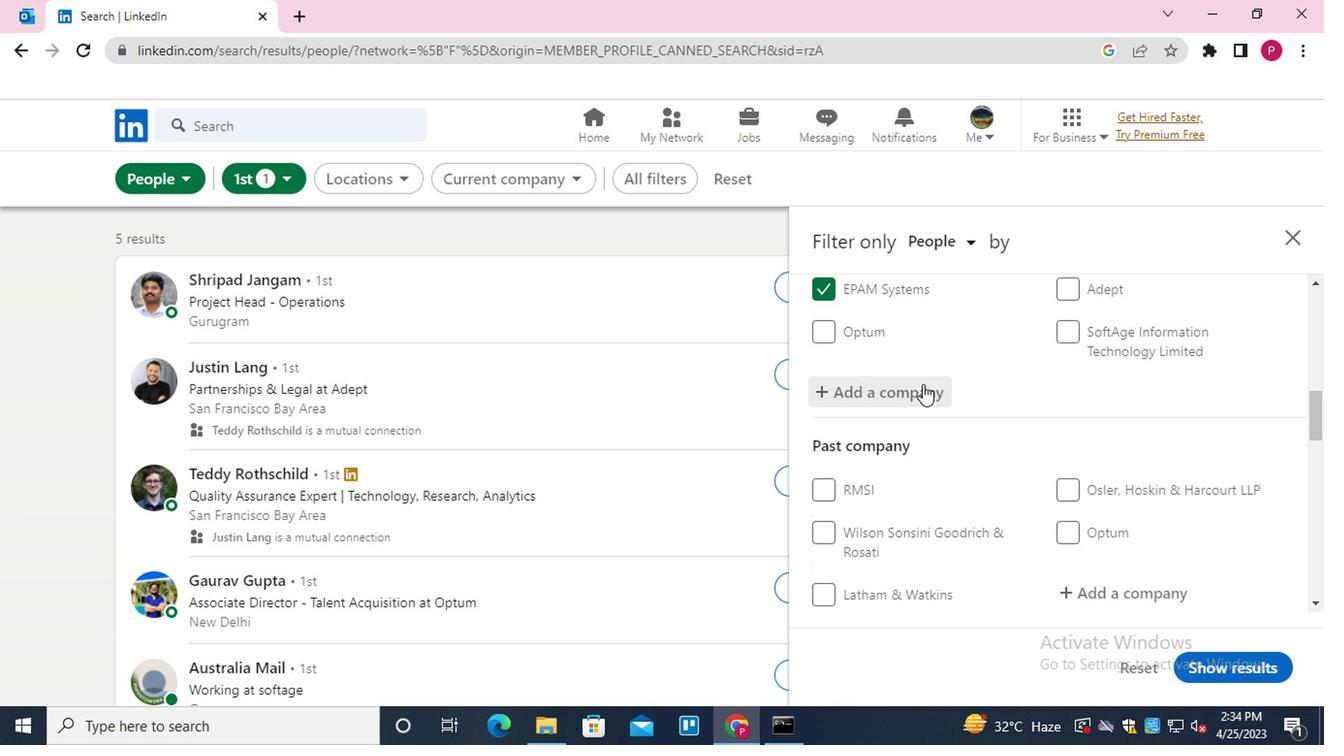 
Action: Mouse moved to (1049, 433)
Screenshot: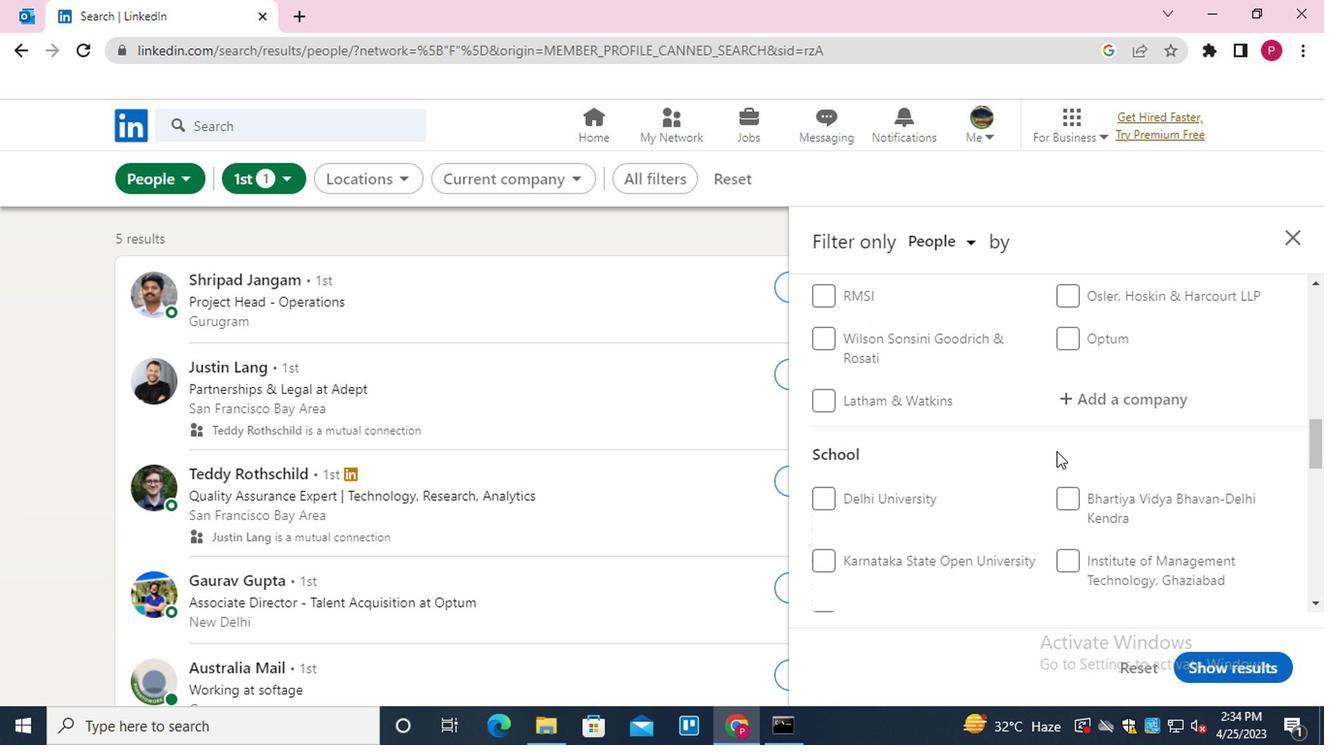 
Action: Mouse scrolled (1049, 431) with delta (0, -1)
Screenshot: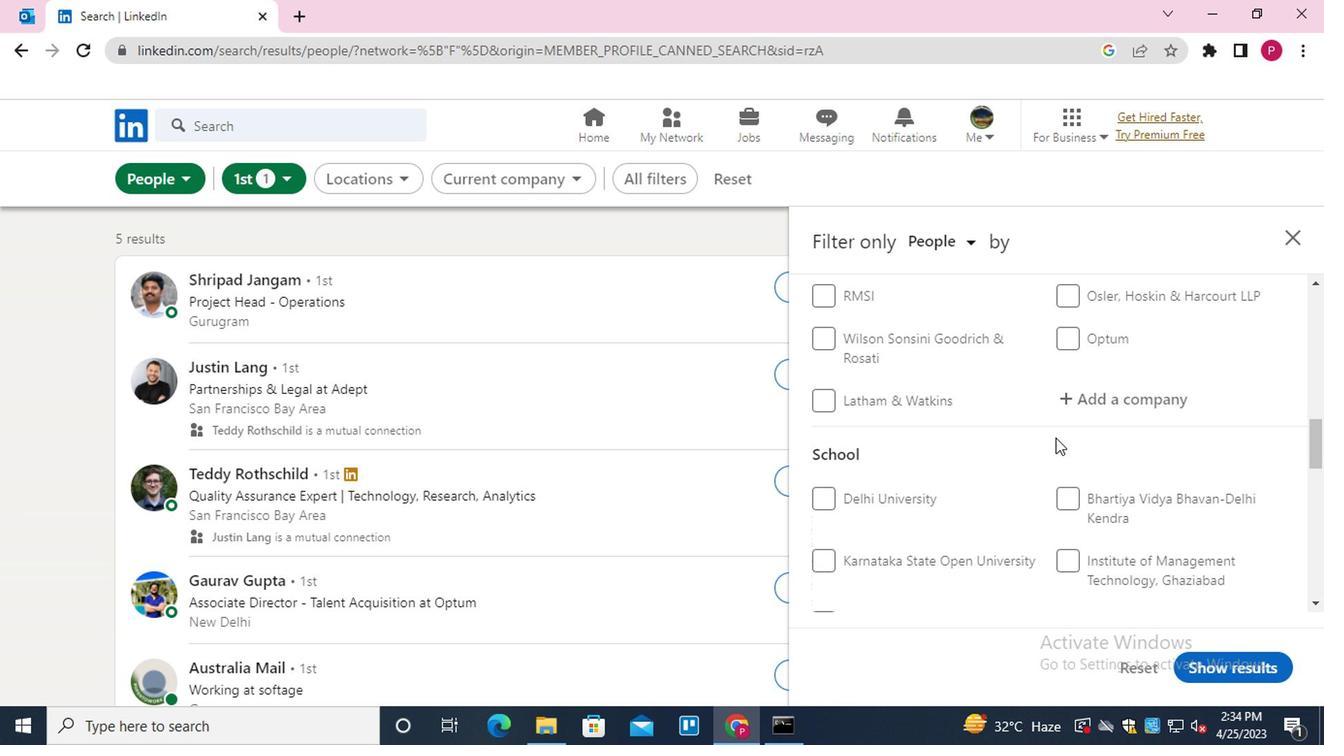 
Action: Mouse moved to (1089, 516)
Screenshot: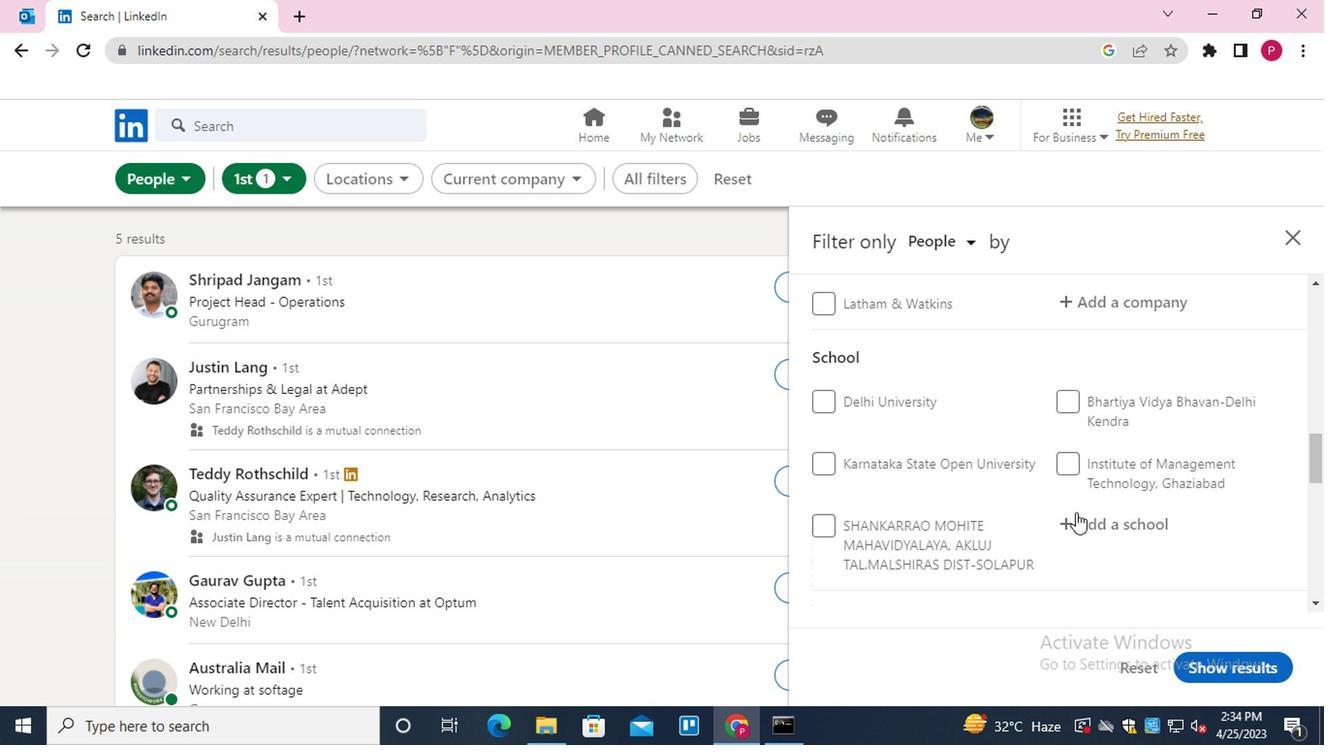 
Action: Mouse pressed left at (1089, 516)
Screenshot: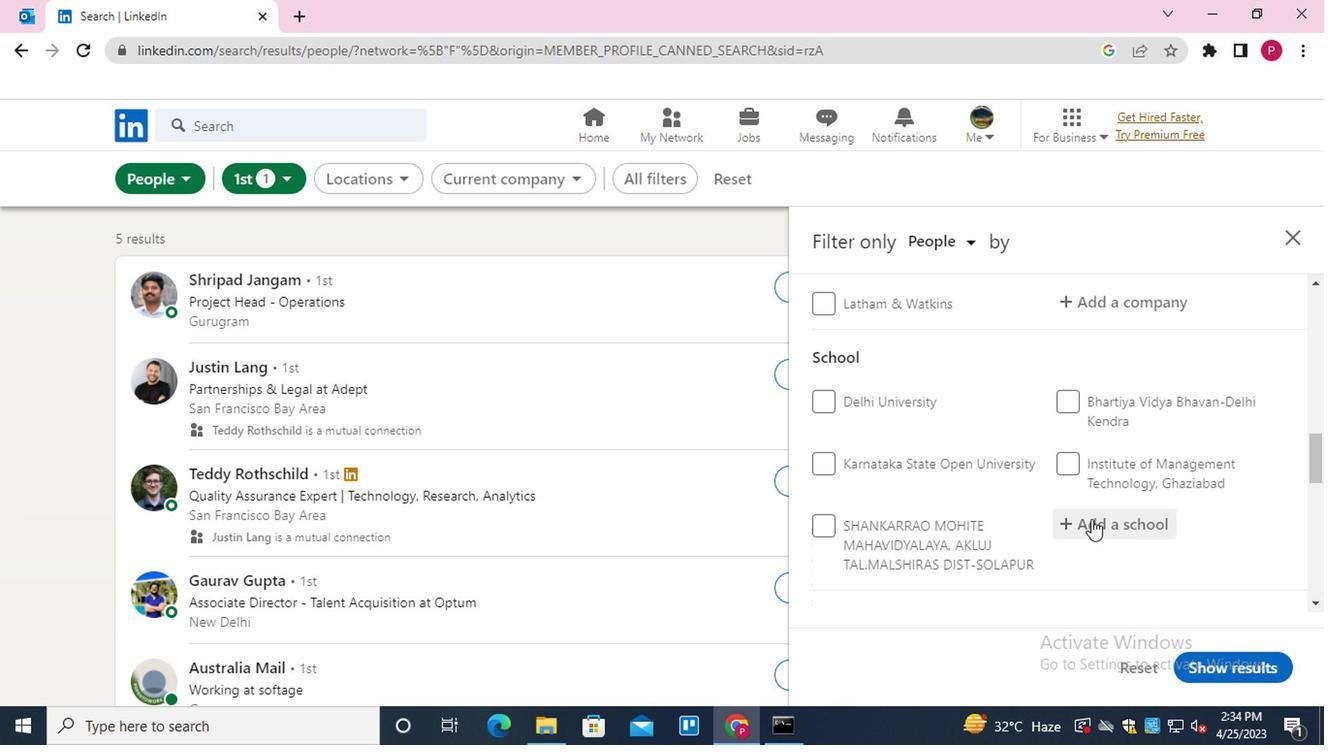 
Action: Key pressed <Key.shift>AHLEI
Screenshot: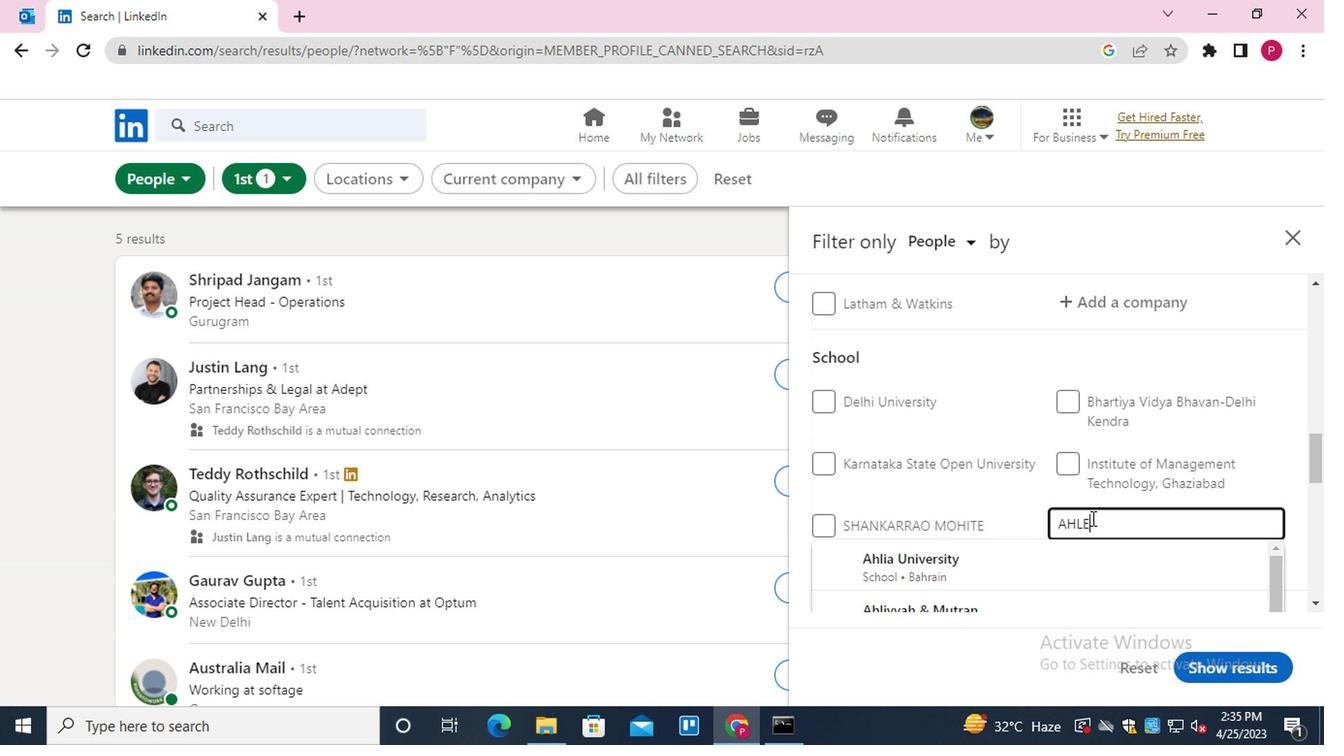 
Action: Mouse moved to (1004, 563)
Screenshot: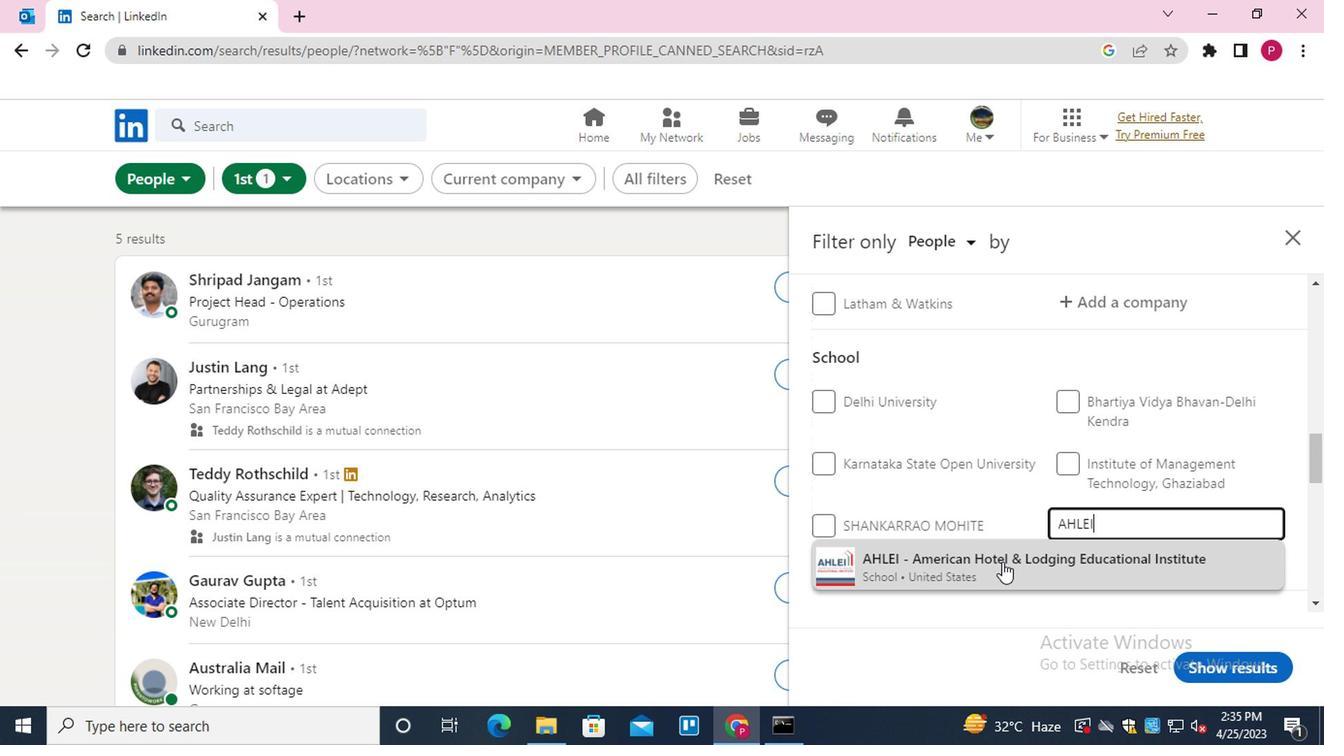 
Action: Mouse pressed left at (1004, 563)
Screenshot: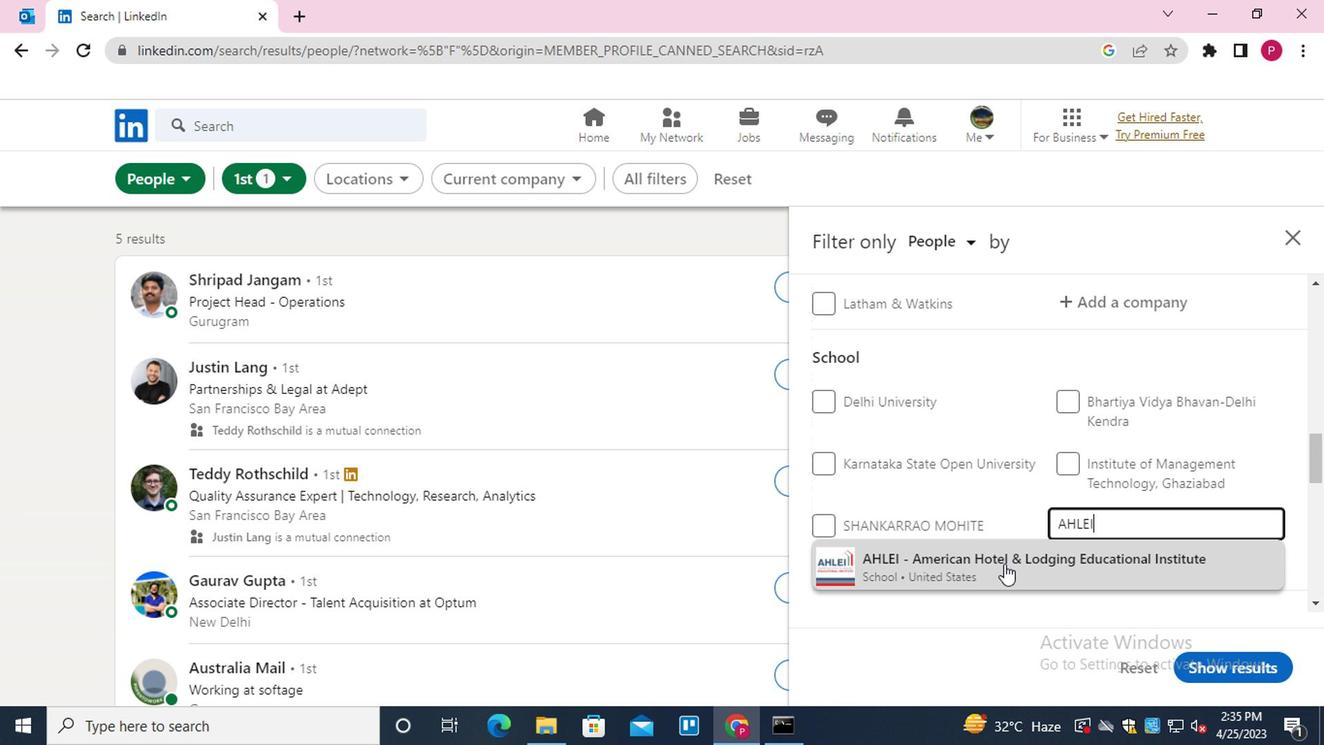 
Action: Mouse moved to (950, 431)
Screenshot: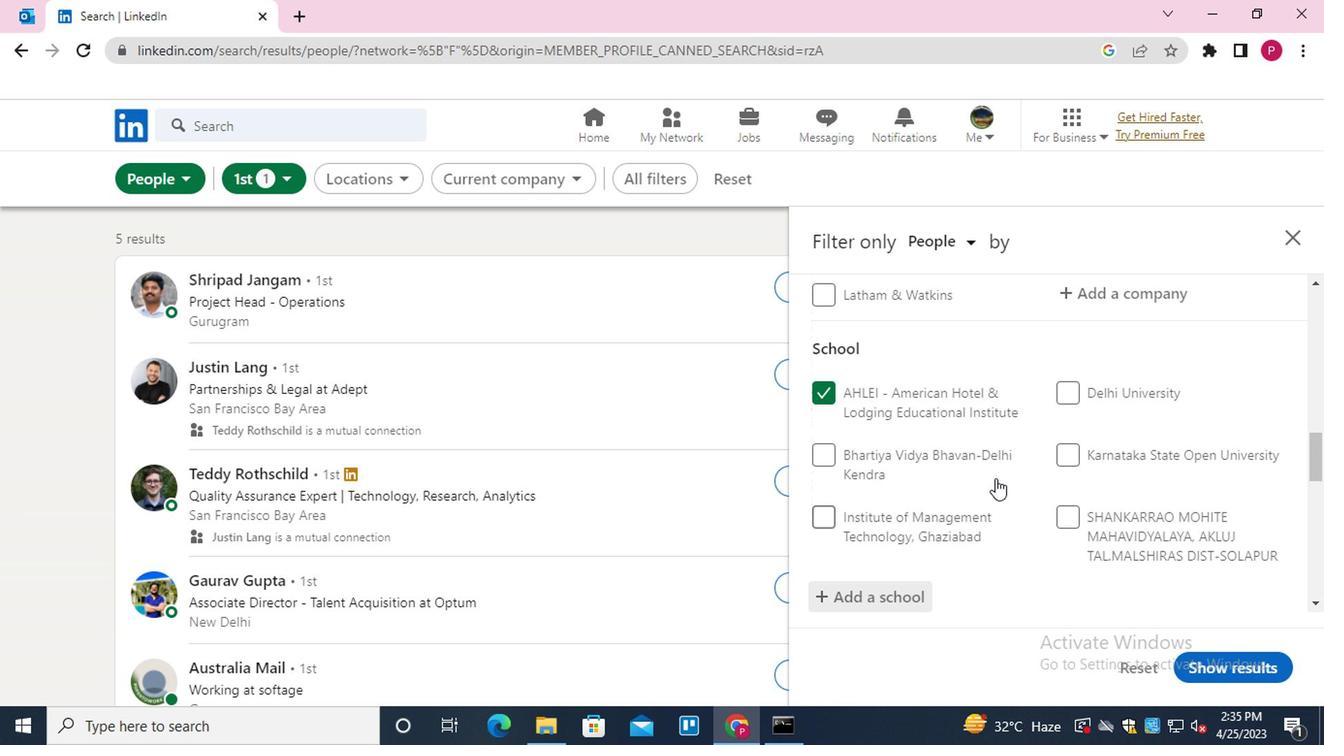 
Action: Mouse scrolled (950, 431) with delta (0, 0)
Screenshot: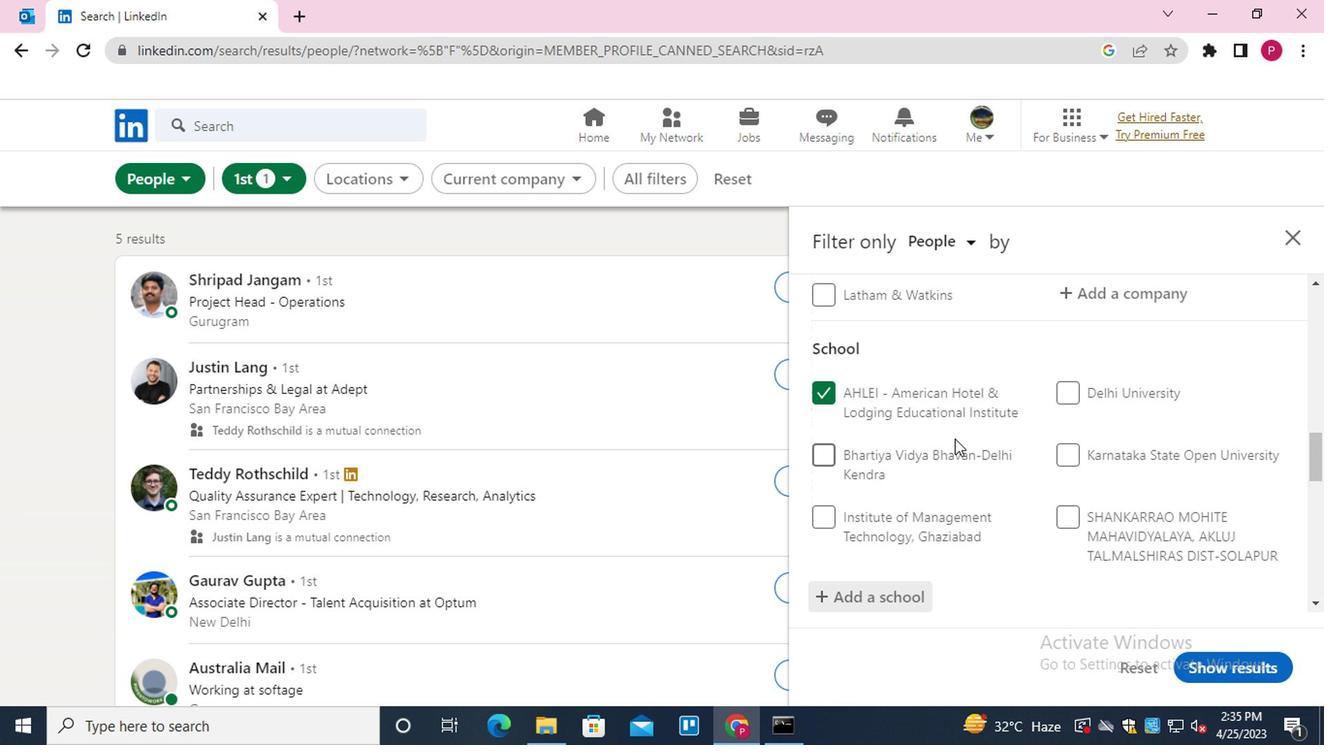 
Action: Mouse scrolled (950, 431) with delta (0, 0)
Screenshot: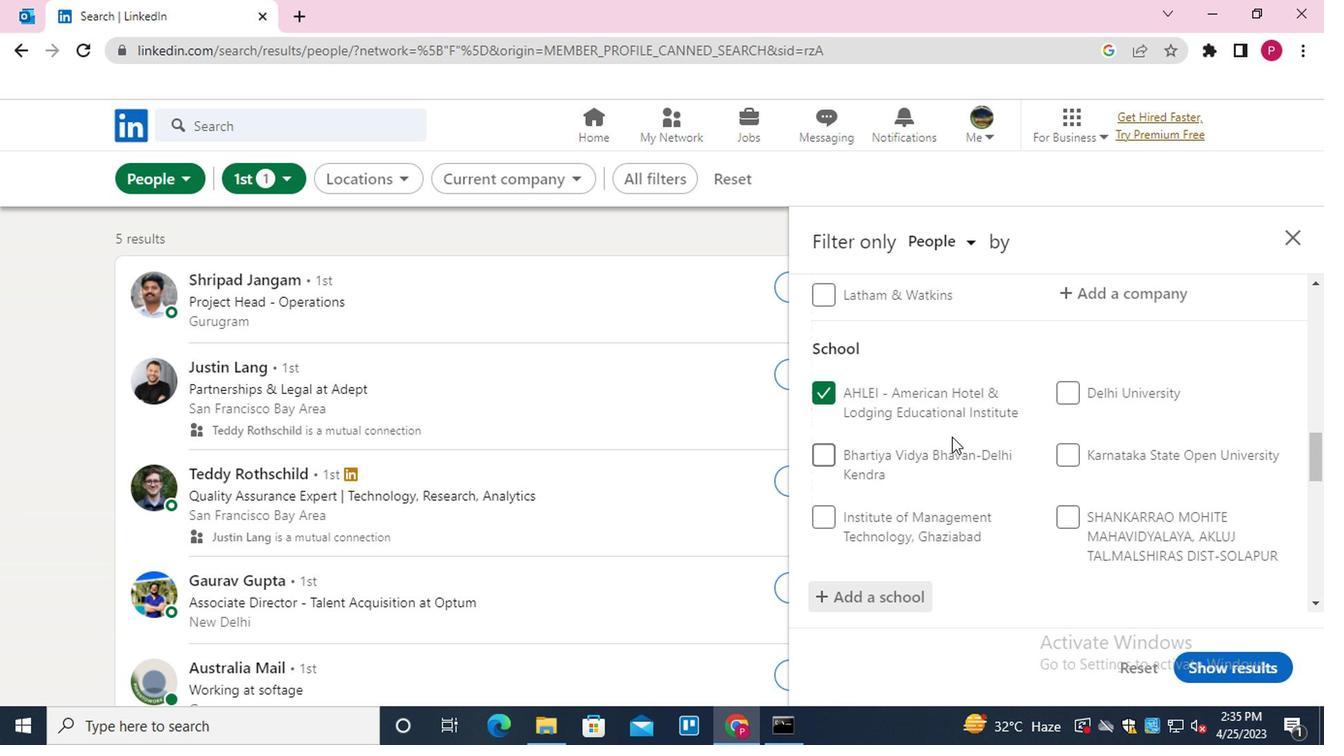 
Action: Mouse scrolled (950, 431) with delta (0, 0)
Screenshot: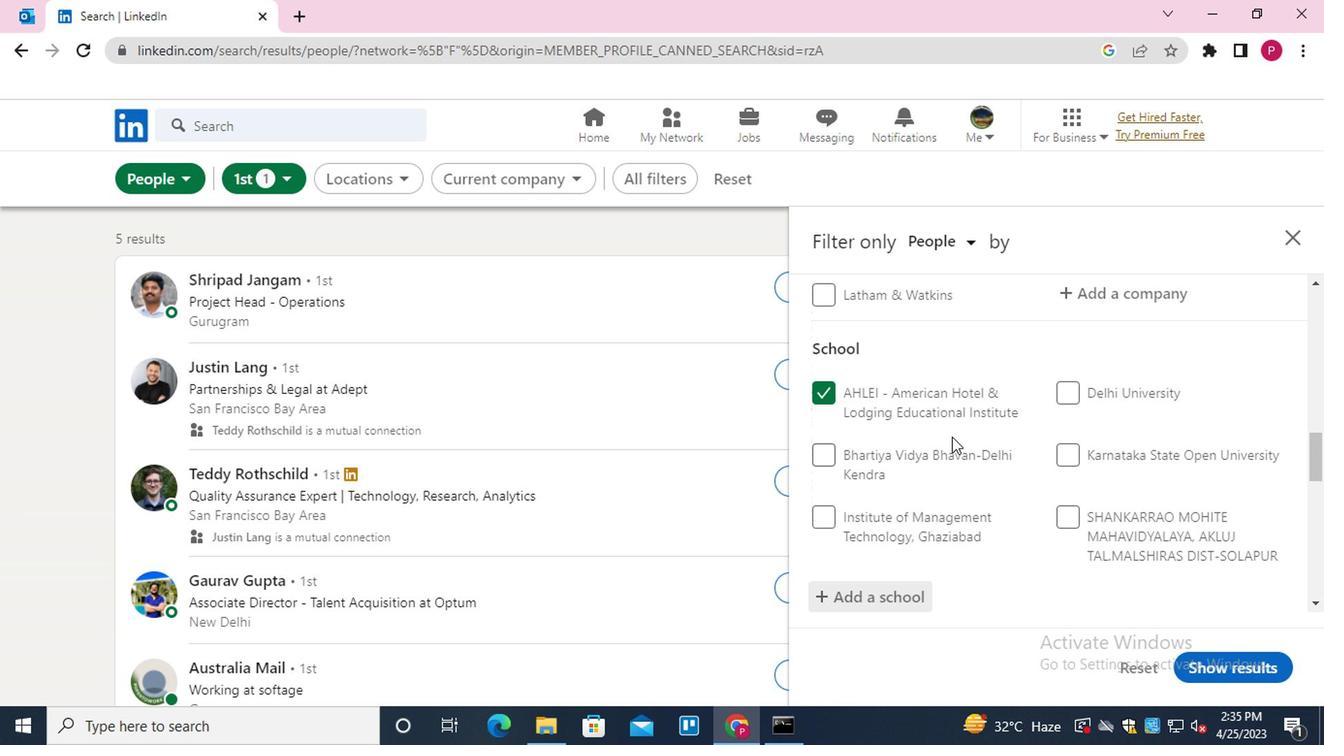 
Action: Mouse moved to (1109, 513)
Screenshot: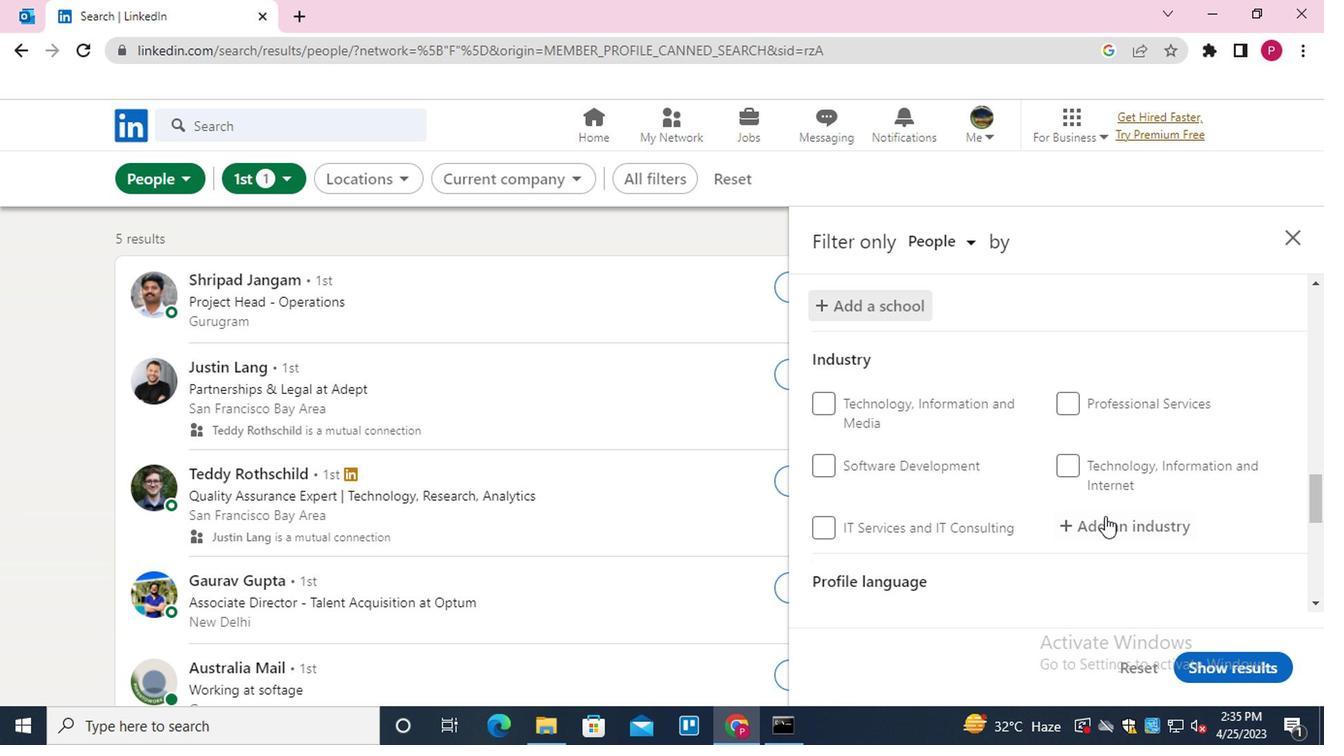 
Action: Mouse pressed left at (1109, 513)
Screenshot: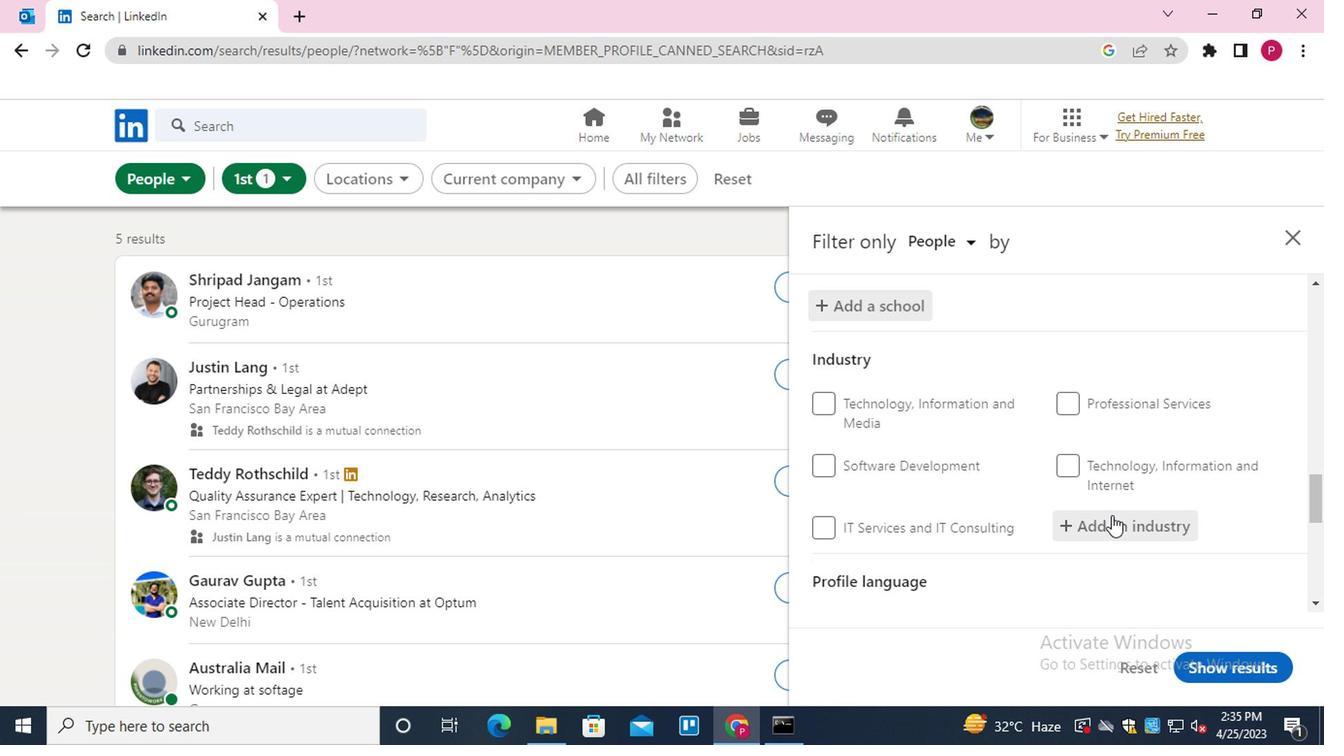 
Action: Key pressed <Key.shift>EMER
Screenshot: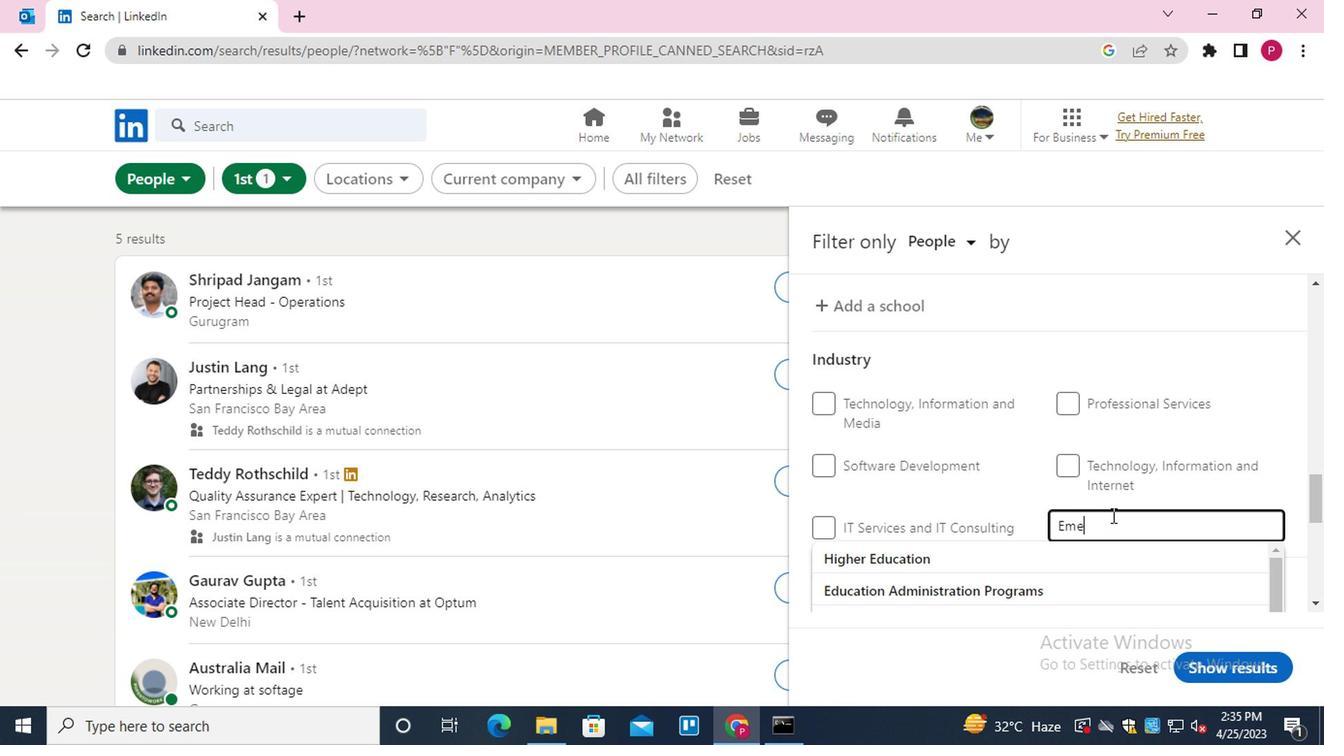 
Action: Mouse moved to (1066, 551)
Screenshot: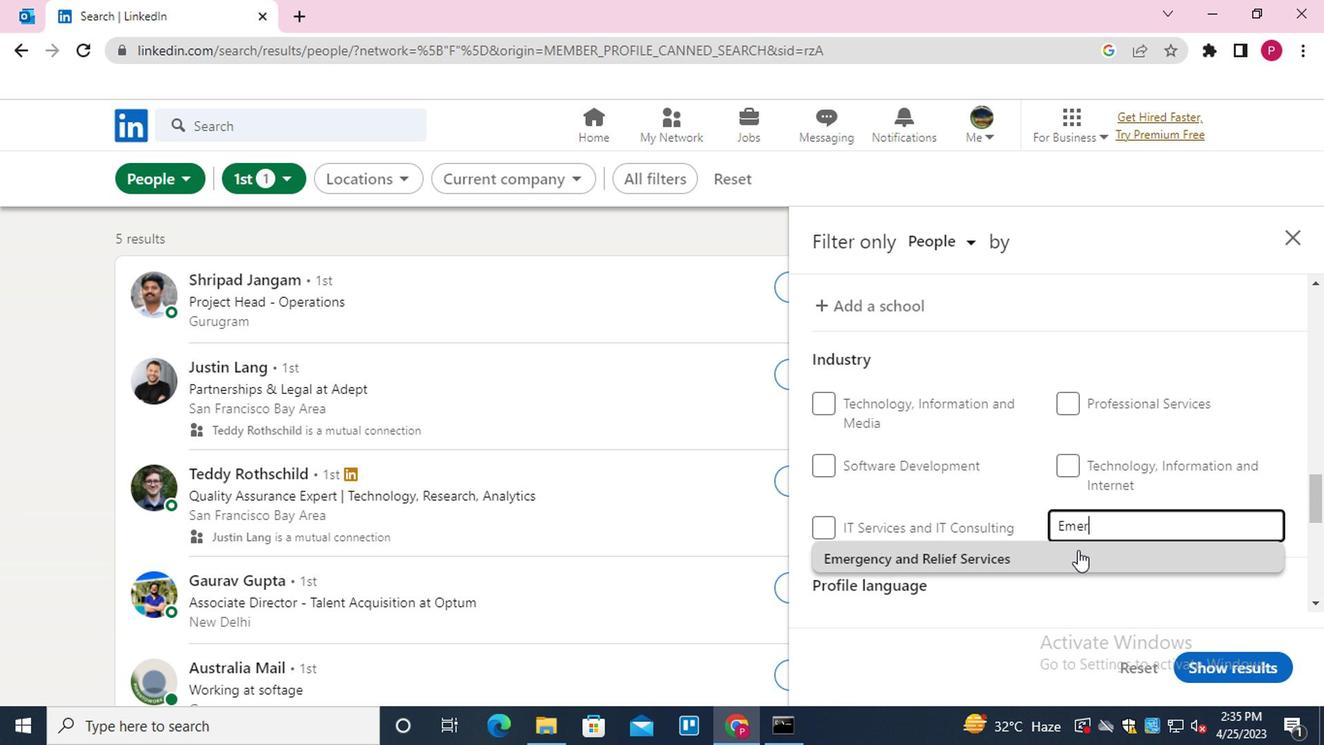 
Action: Mouse pressed left at (1066, 551)
Screenshot: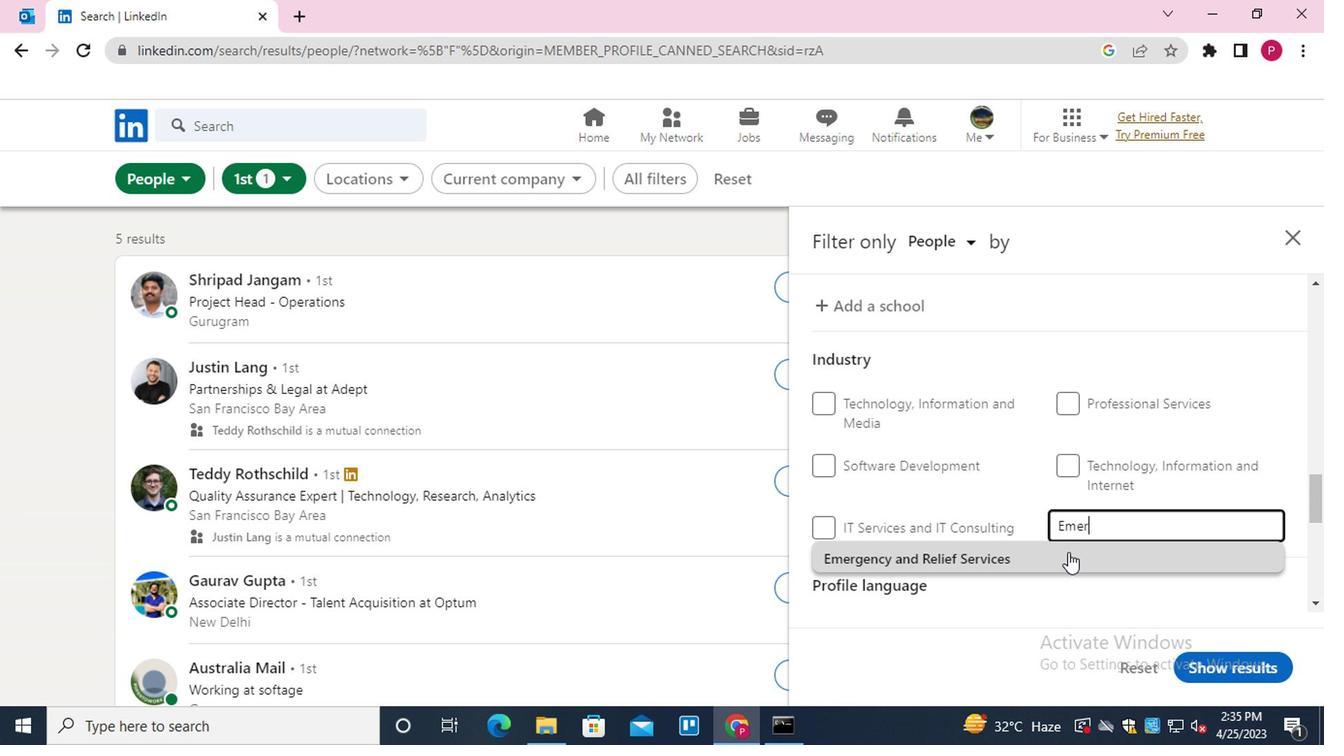 
Action: Mouse moved to (1011, 527)
Screenshot: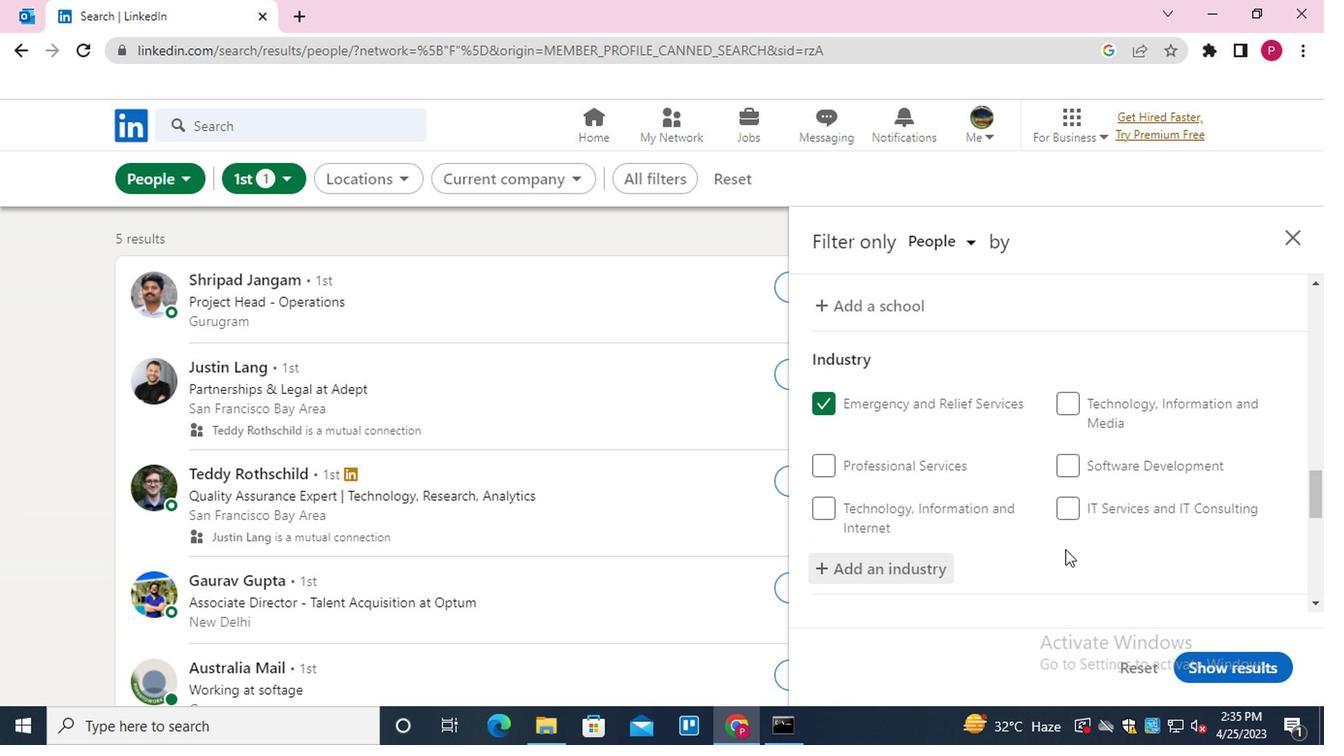 
Action: Mouse scrolled (1011, 526) with delta (0, -1)
Screenshot: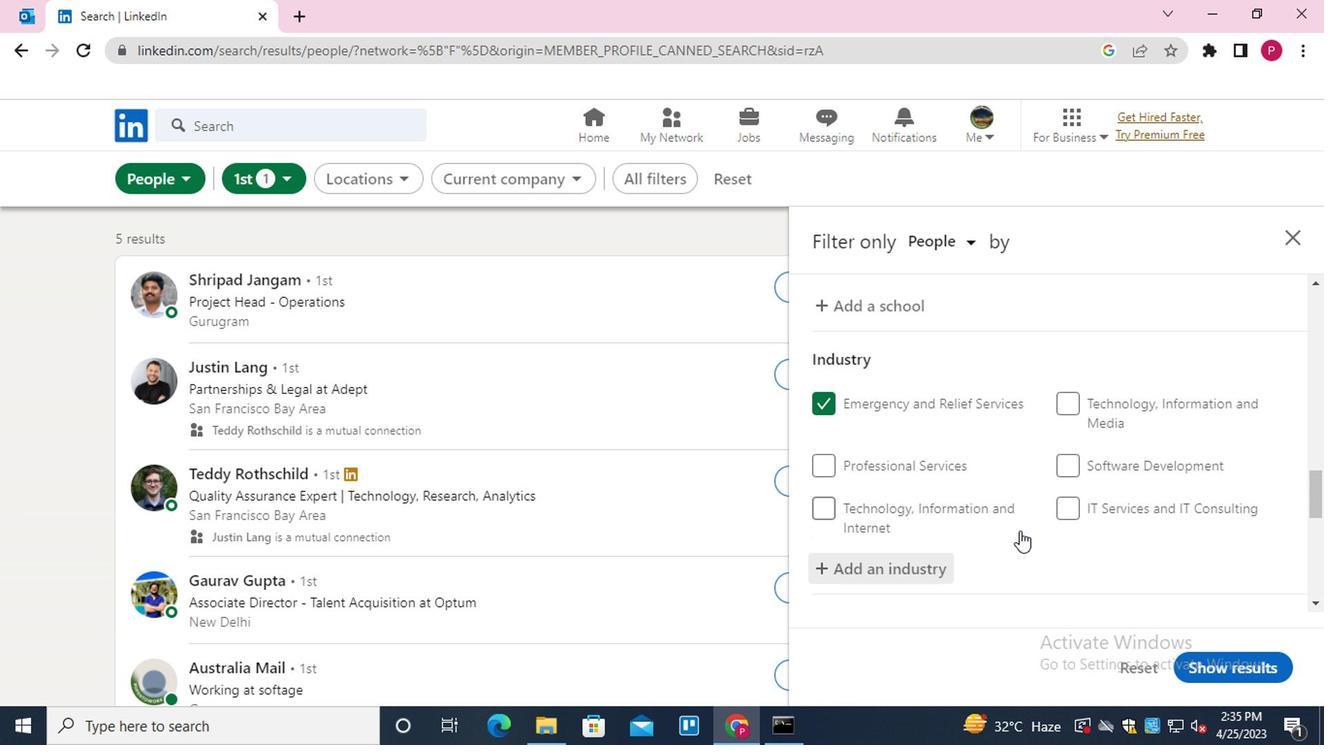 
Action: Mouse moved to (1004, 526)
Screenshot: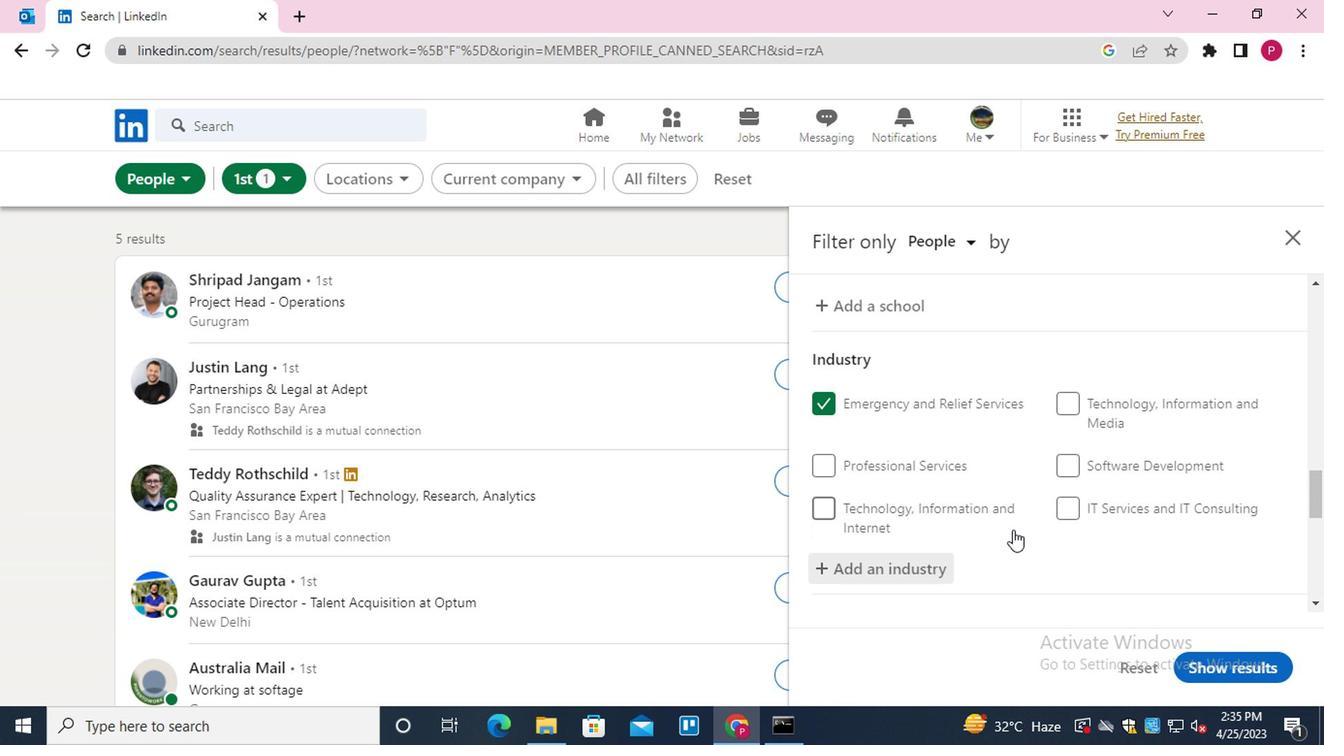 
Action: Mouse scrolled (1004, 525) with delta (0, 0)
Screenshot: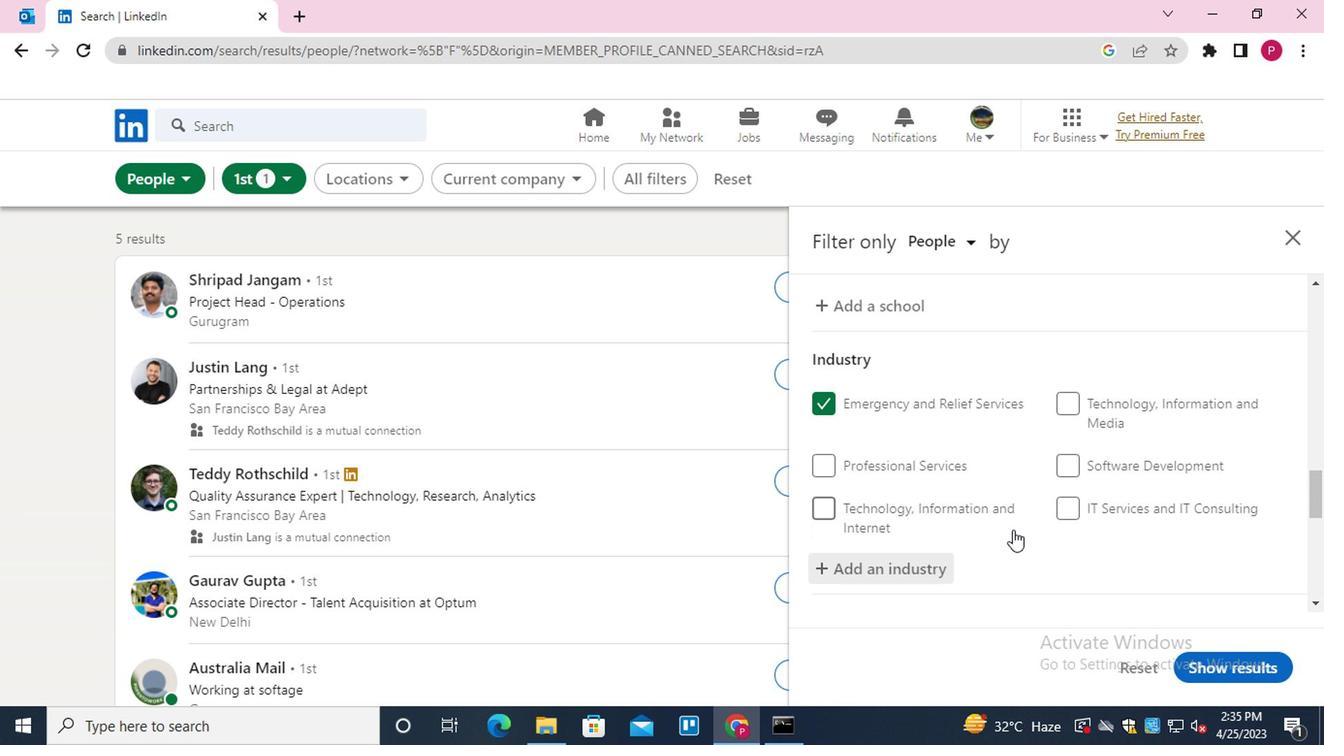 
Action: Mouse moved to (876, 429)
Screenshot: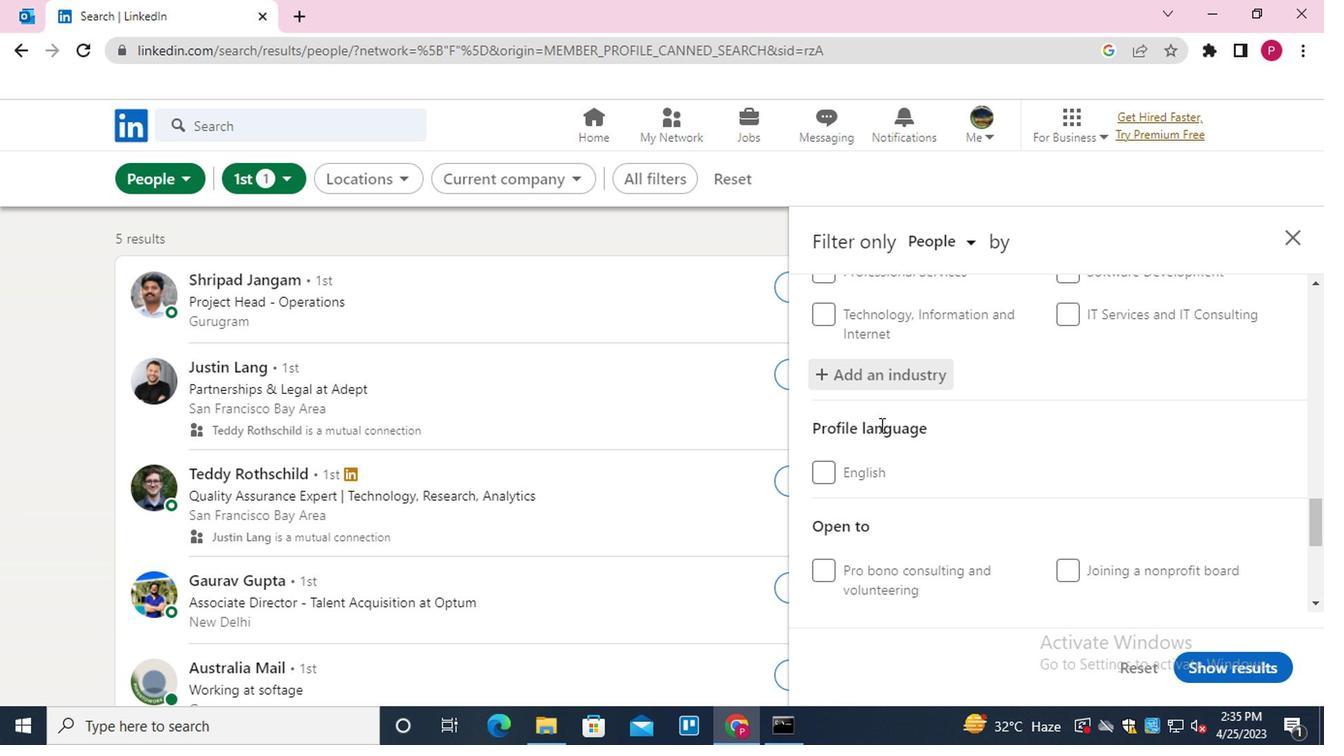 
Action: Mouse scrolled (876, 429) with delta (0, 0)
Screenshot: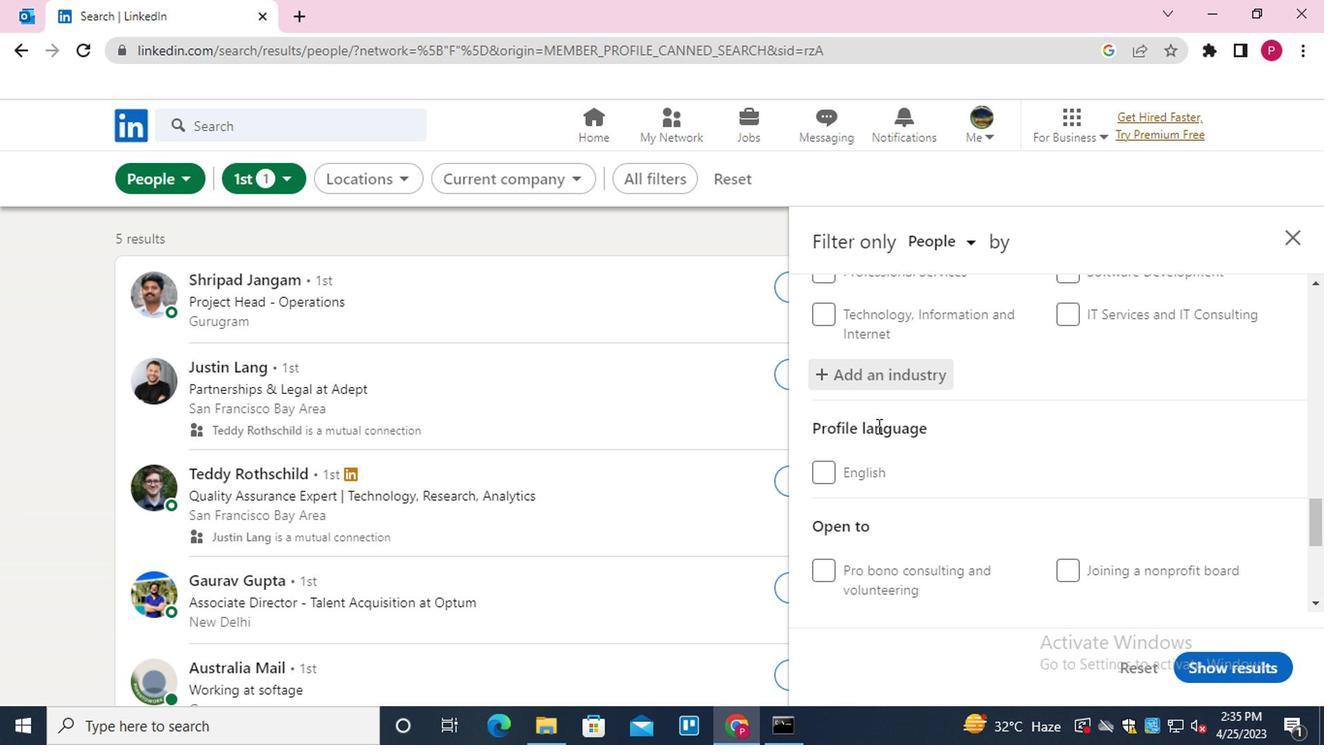 
Action: Mouse scrolled (876, 429) with delta (0, 0)
Screenshot: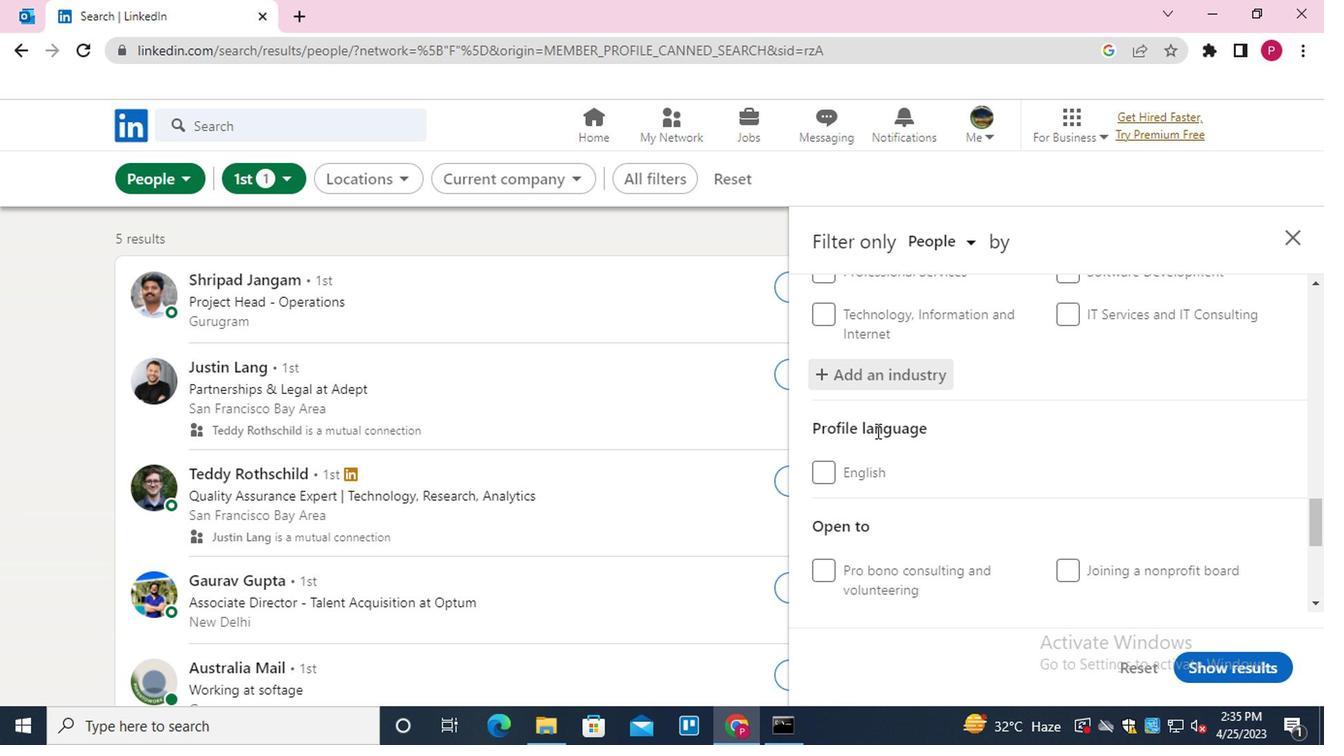 
Action: Mouse moved to (877, 474)
Screenshot: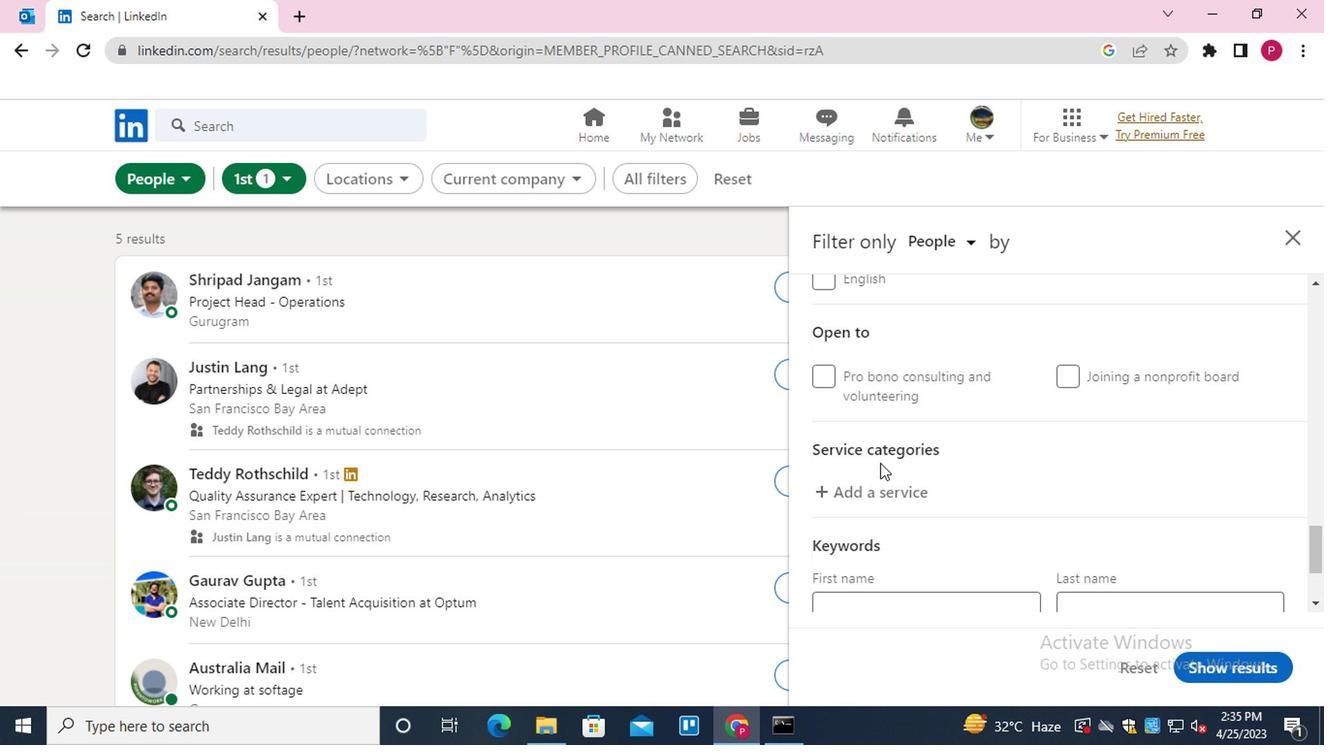 
Action: Mouse pressed left at (877, 474)
Screenshot: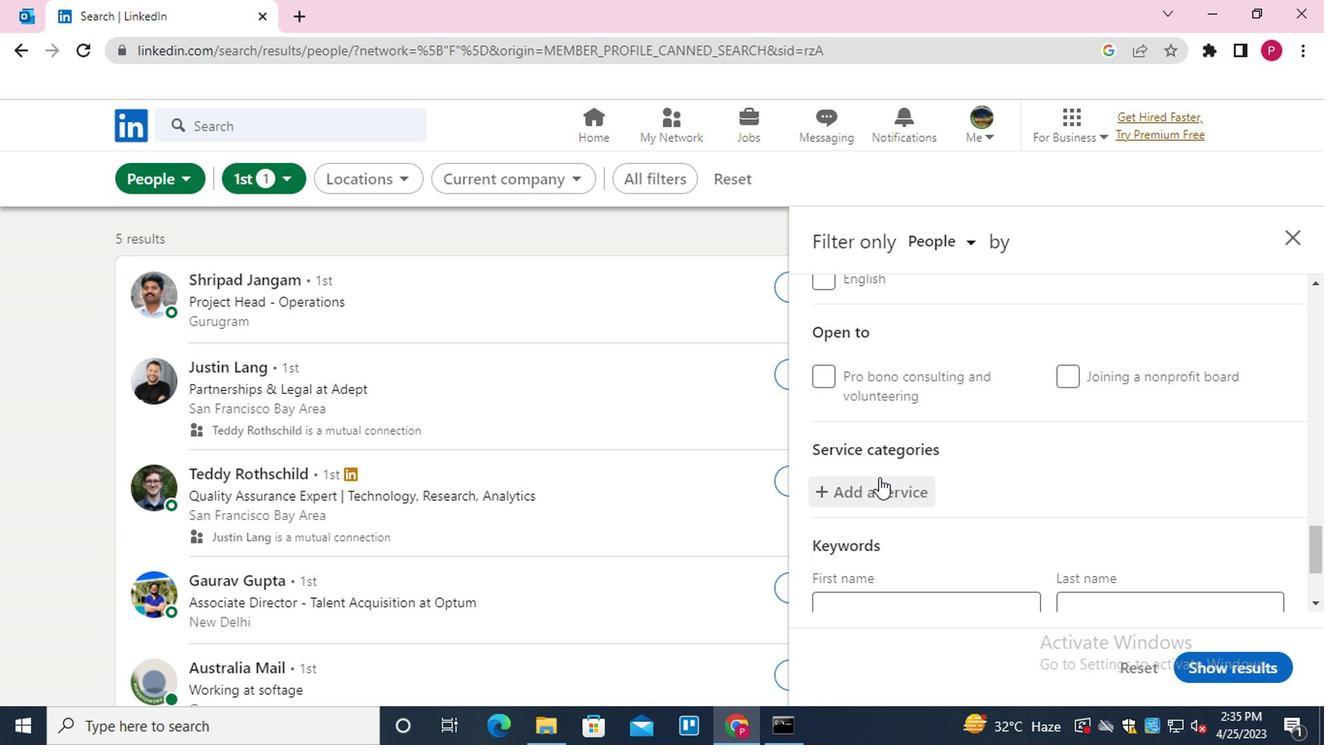 
Action: Key pressed <Key.shift>COMPUT
Screenshot: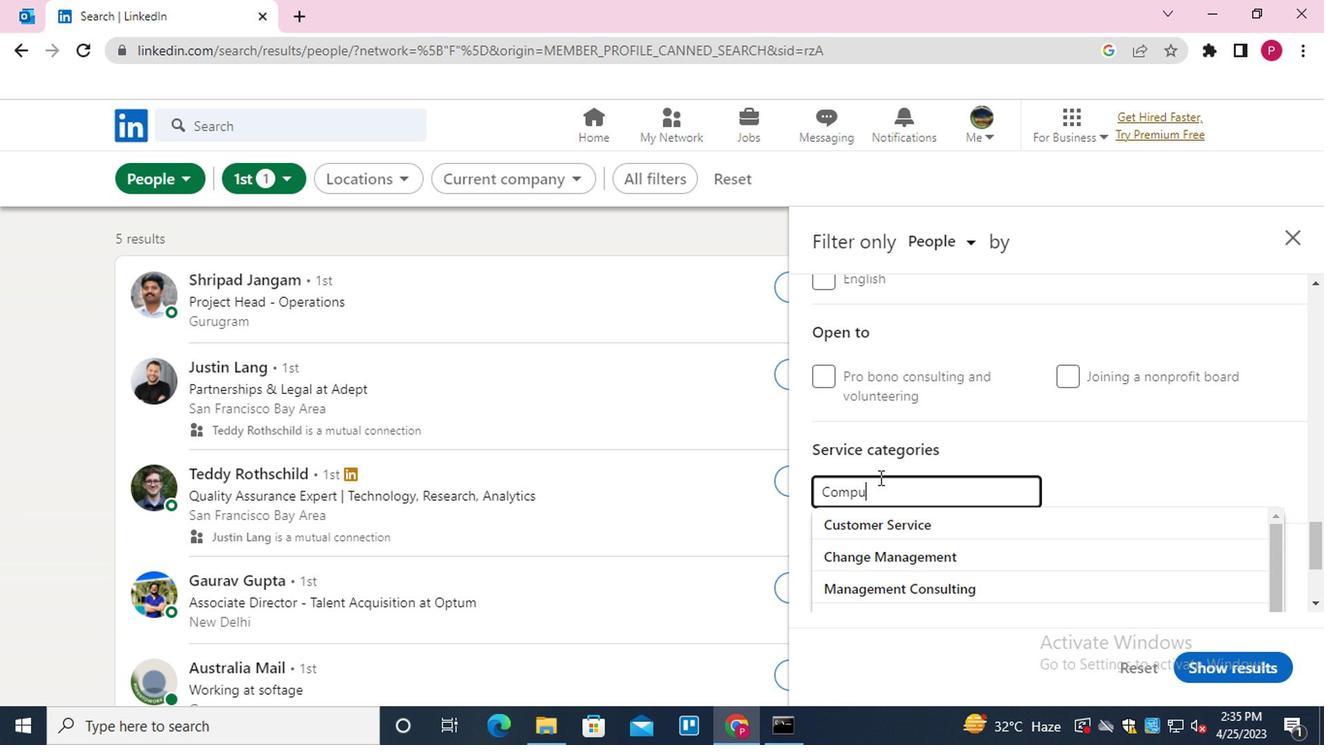 
Action: Mouse moved to (896, 558)
Screenshot: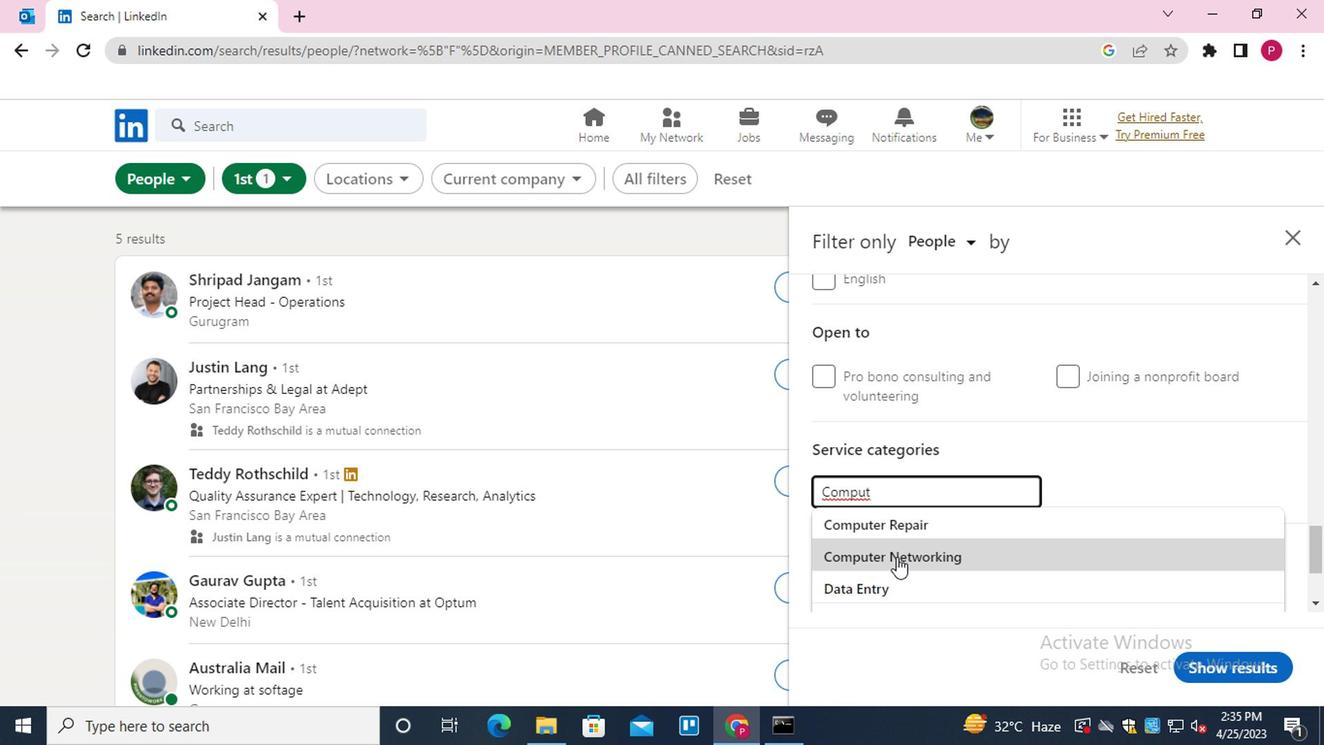 
Action: Mouse pressed left at (896, 558)
Screenshot: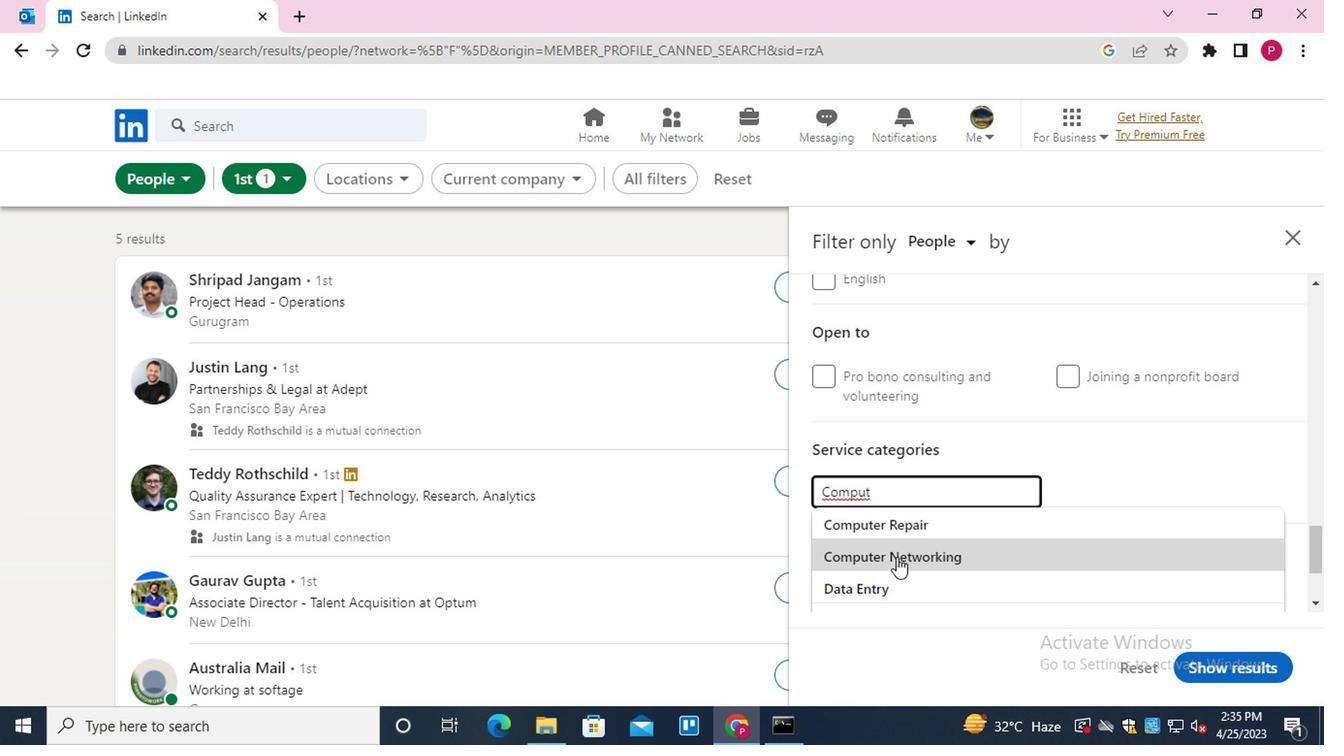 
Action: Mouse moved to (879, 476)
Screenshot: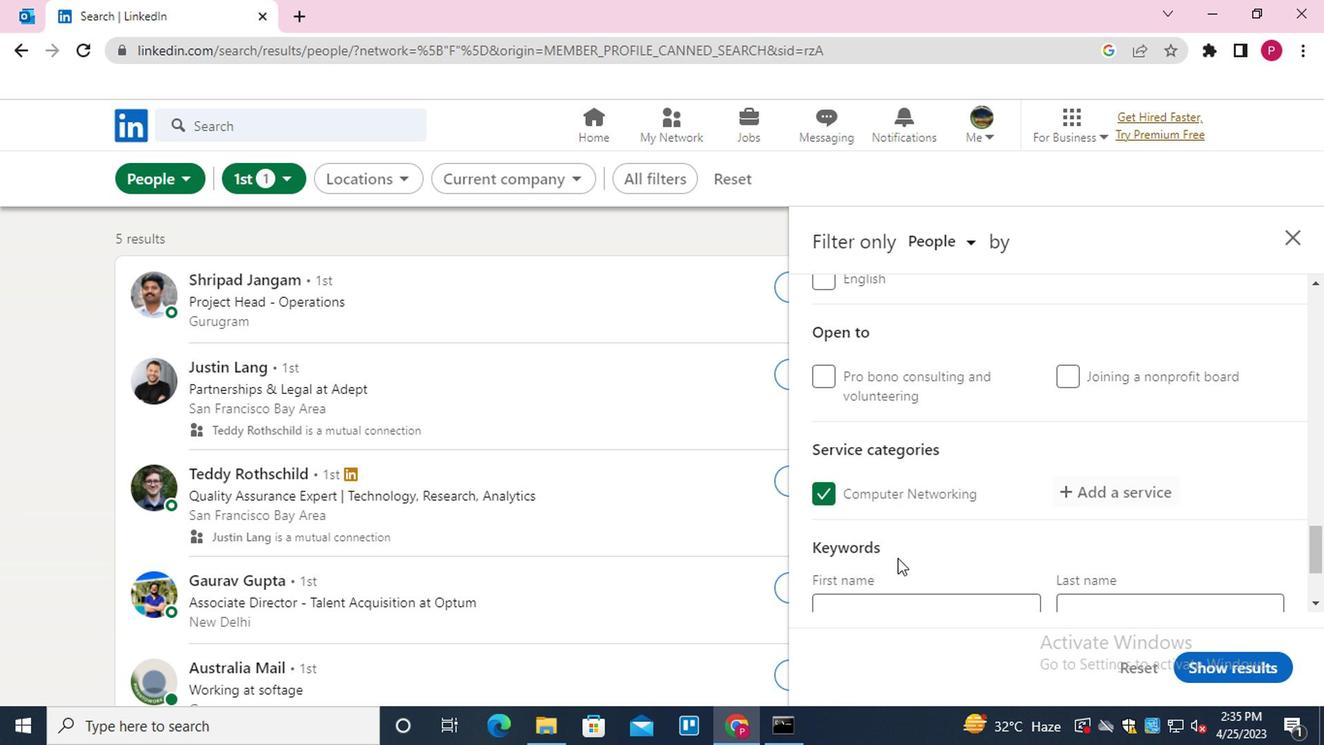 
Action: Mouse scrolled (879, 475) with delta (0, -1)
Screenshot: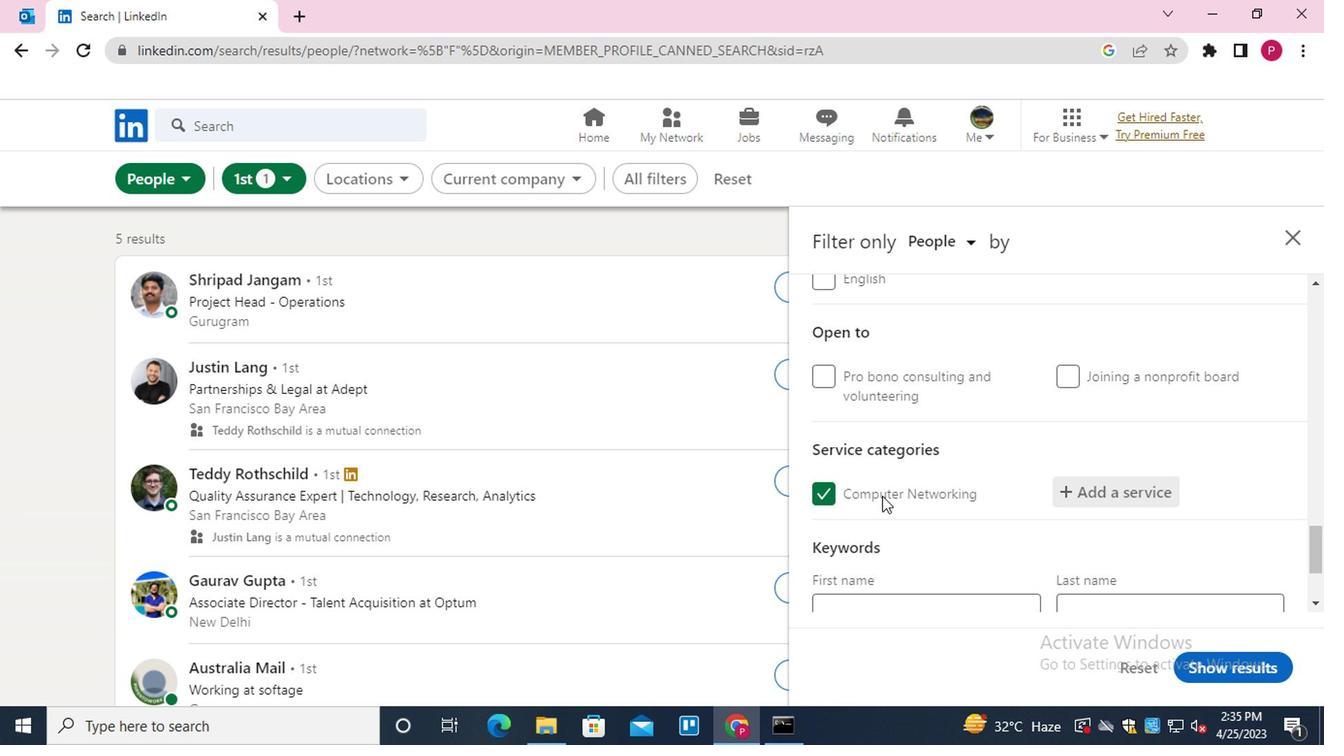 
Action: Mouse scrolled (879, 475) with delta (0, -1)
Screenshot: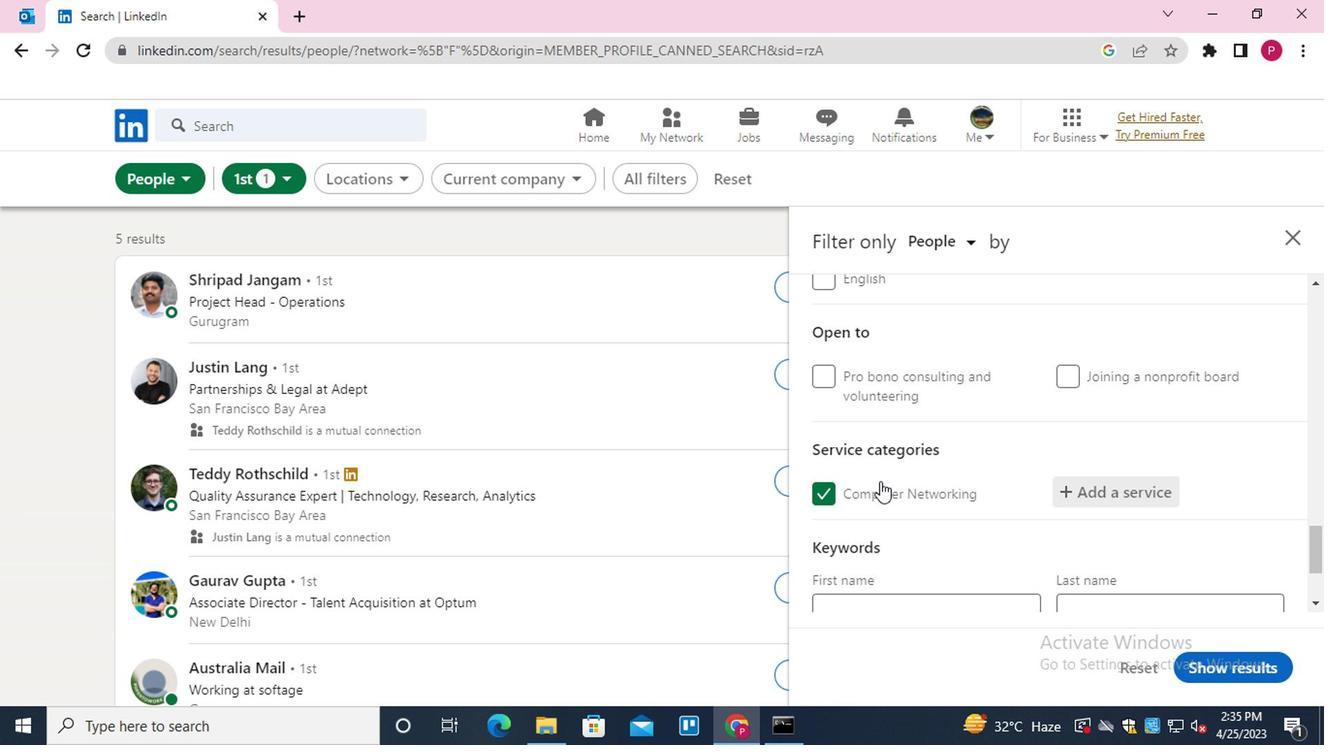 
Action: Mouse scrolled (879, 475) with delta (0, -1)
Screenshot: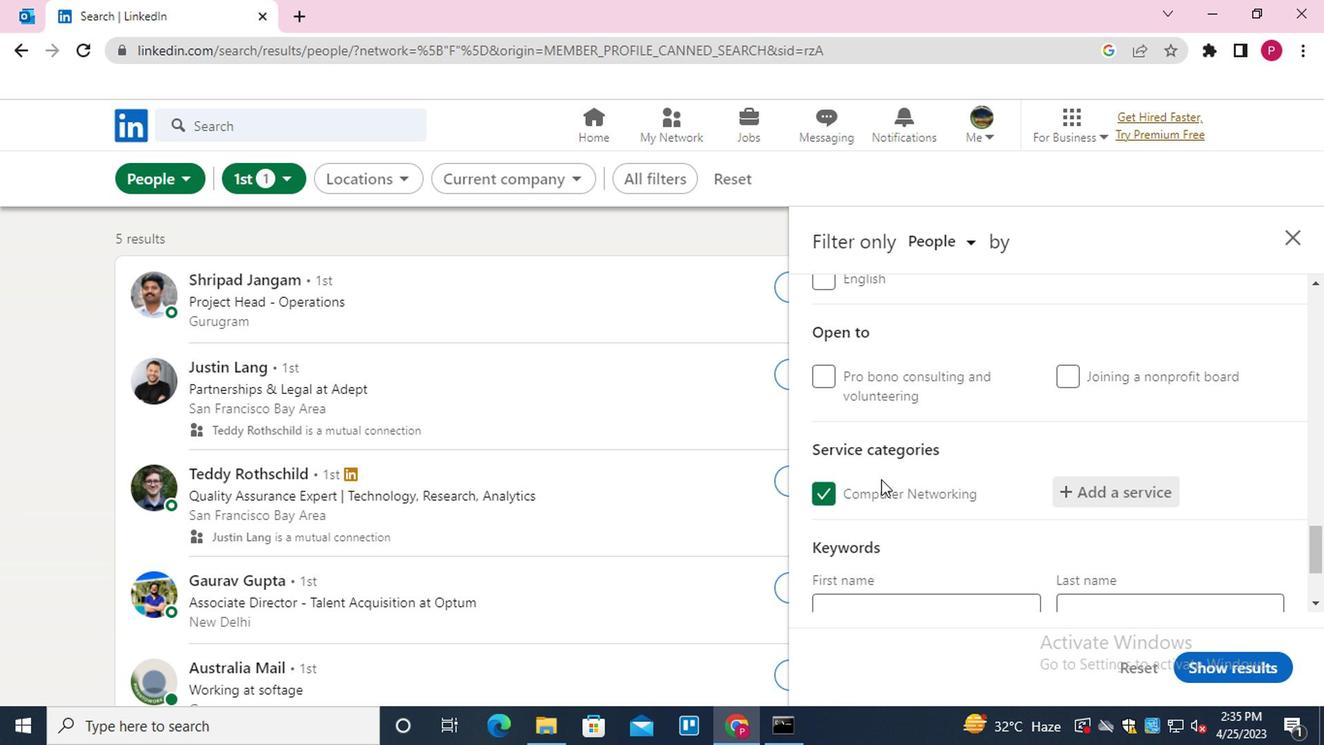 
Action: Mouse moved to (889, 525)
Screenshot: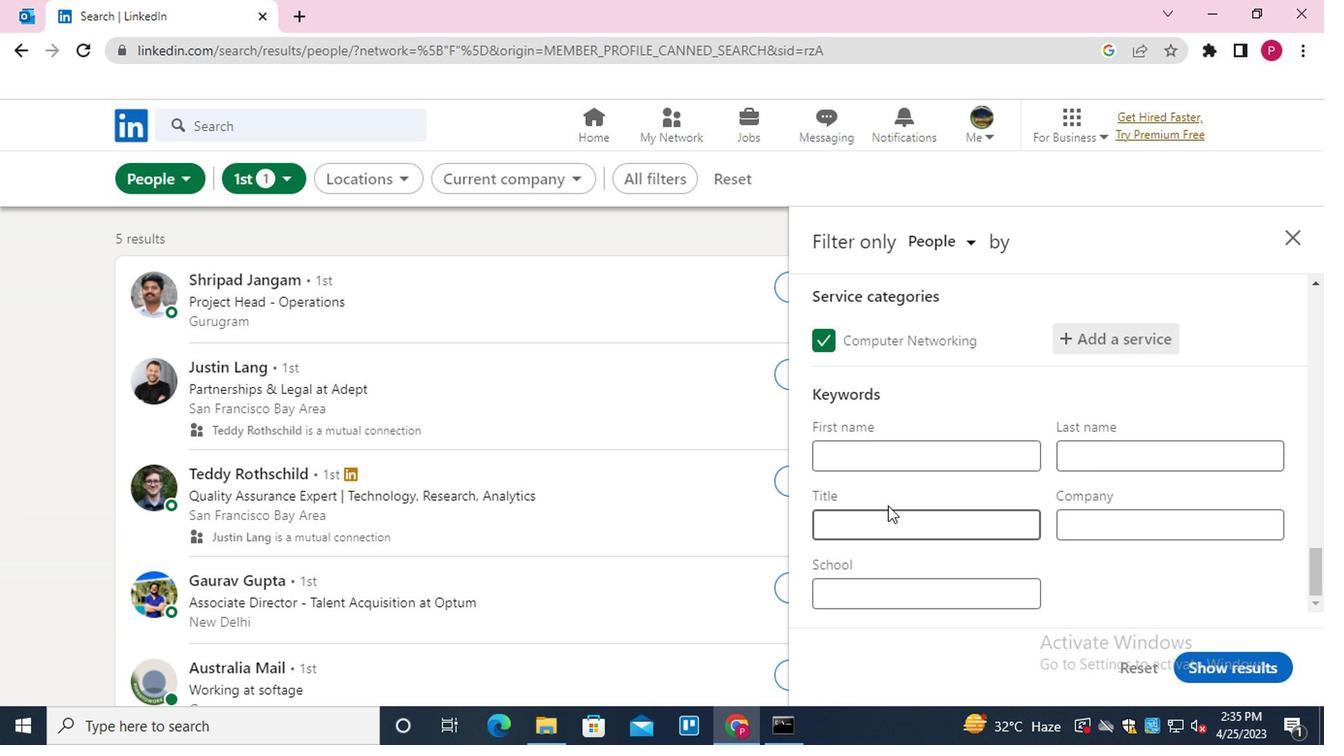 
Action: Mouse pressed left at (889, 525)
Screenshot: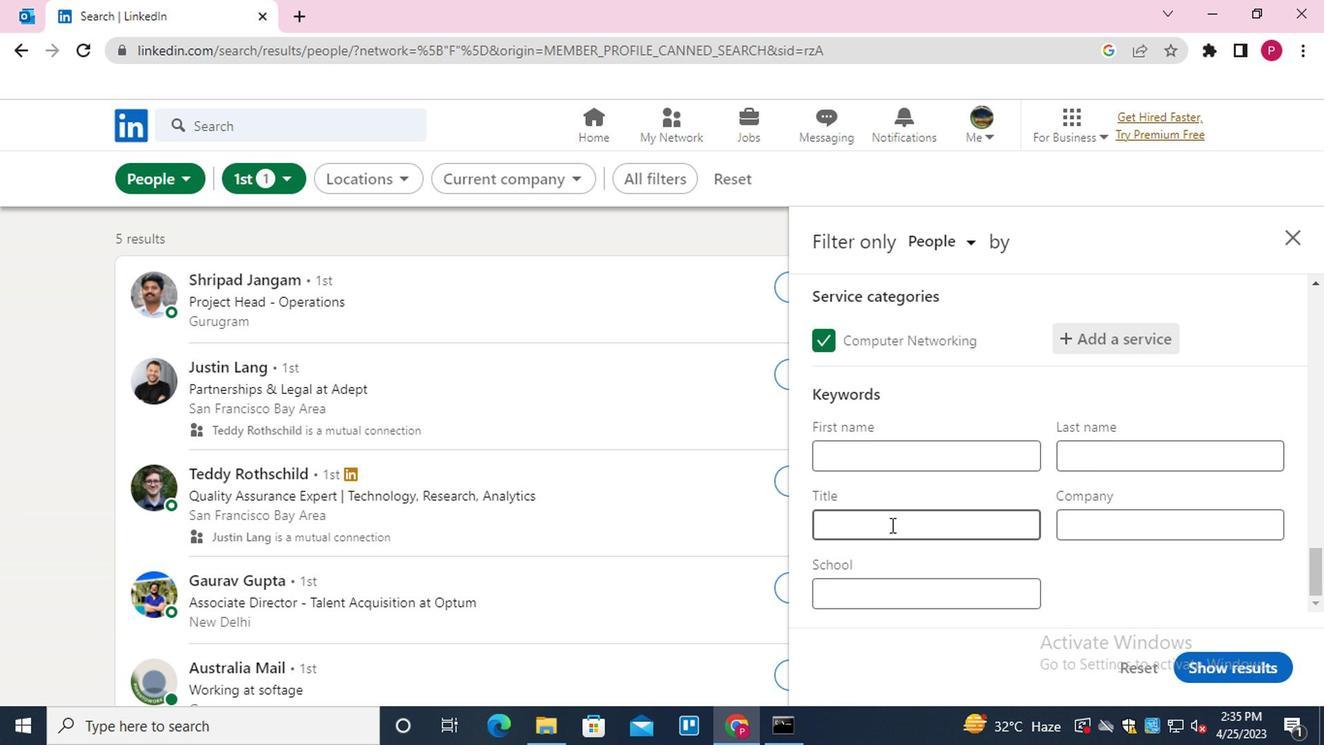 
Action: Key pressed <Key.shift>CUSTOMER<Key.space><Key.shift>SERVICE
Screenshot: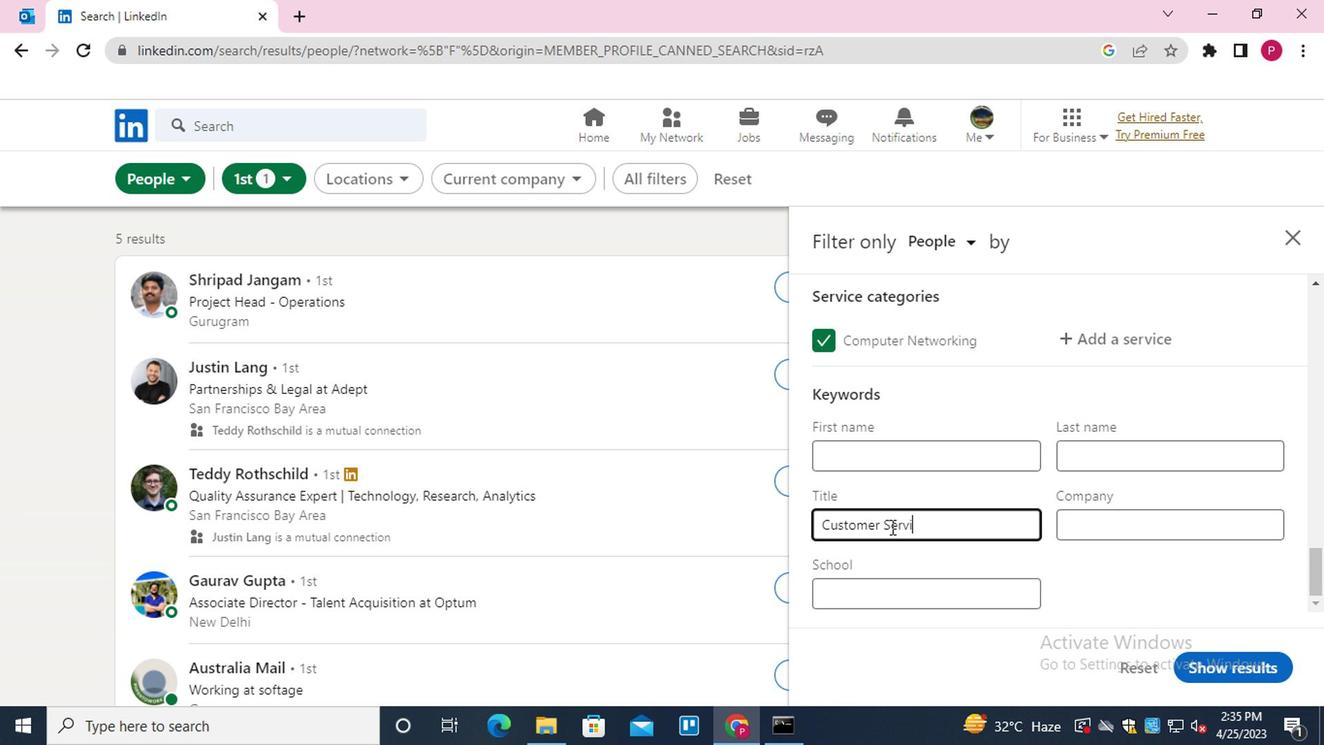 
Action: Mouse moved to (1222, 668)
Screenshot: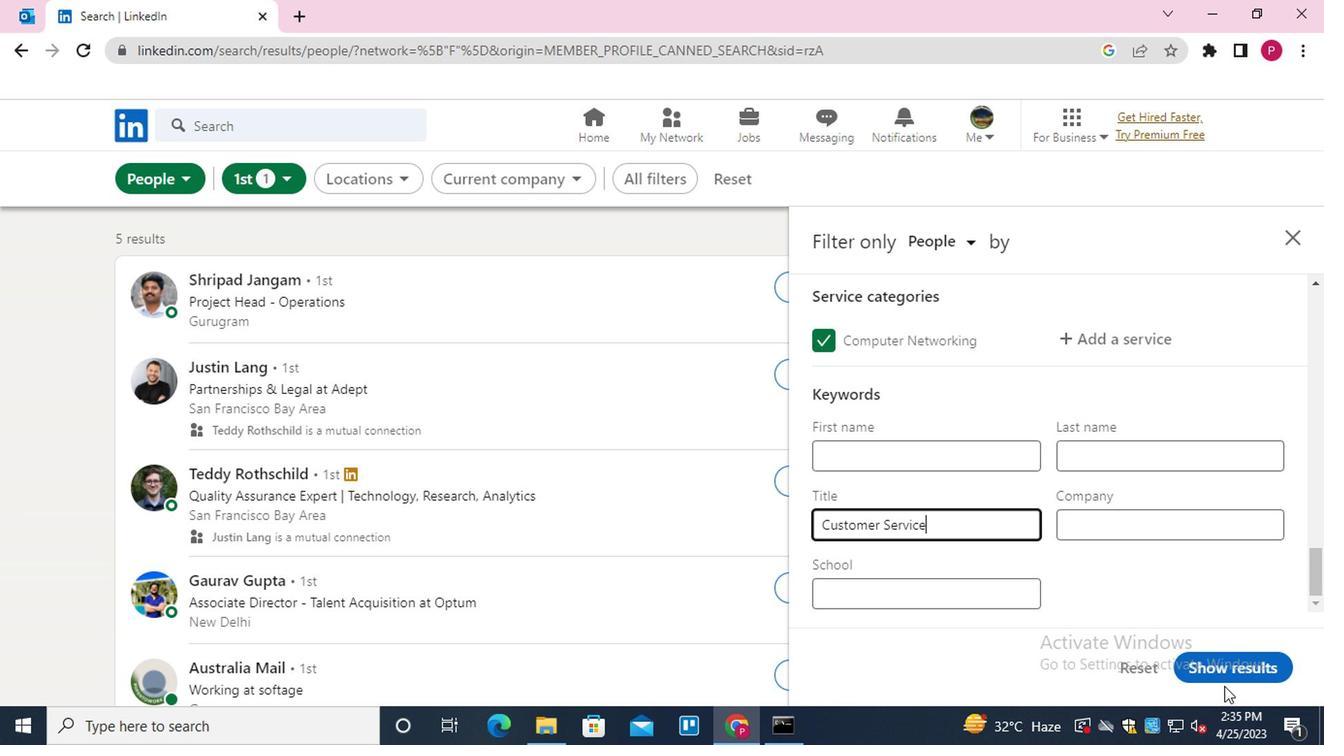 
Action: Mouse pressed left at (1222, 668)
Screenshot: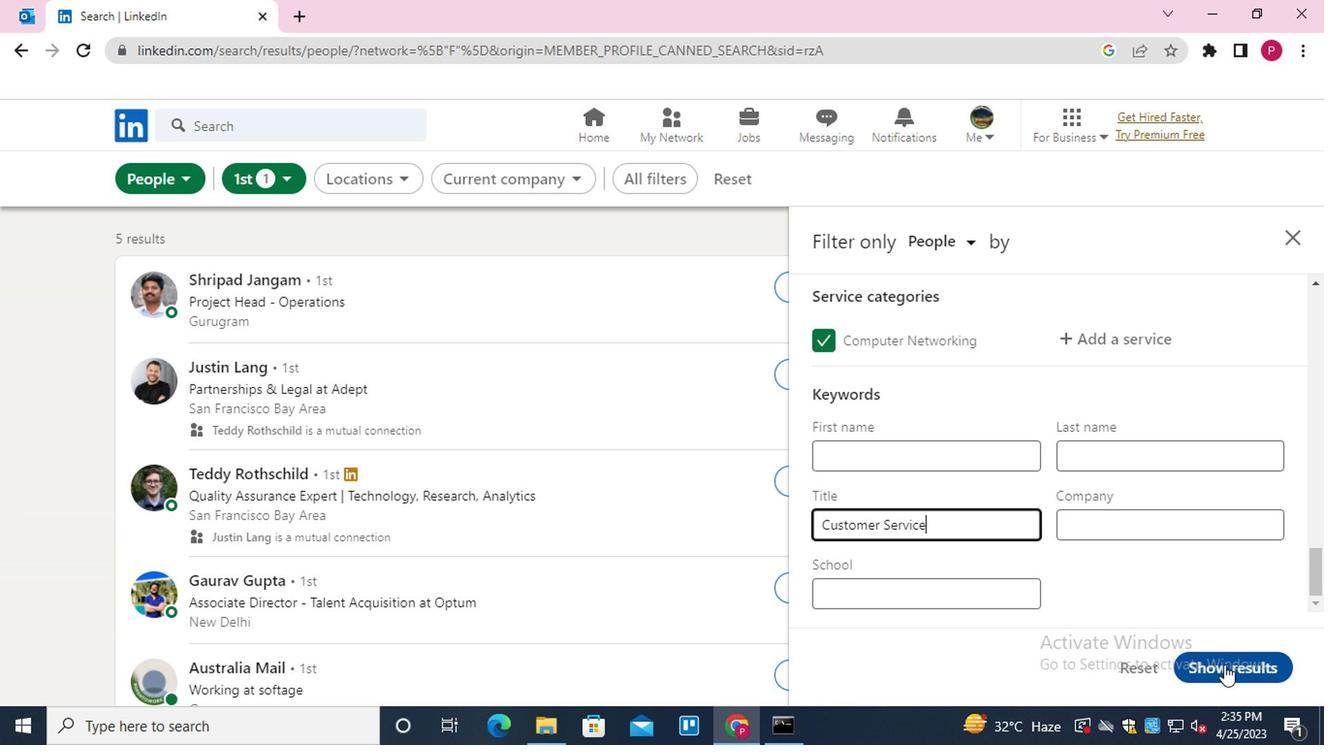 
Action: Mouse moved to (429, 424)
Screenshot: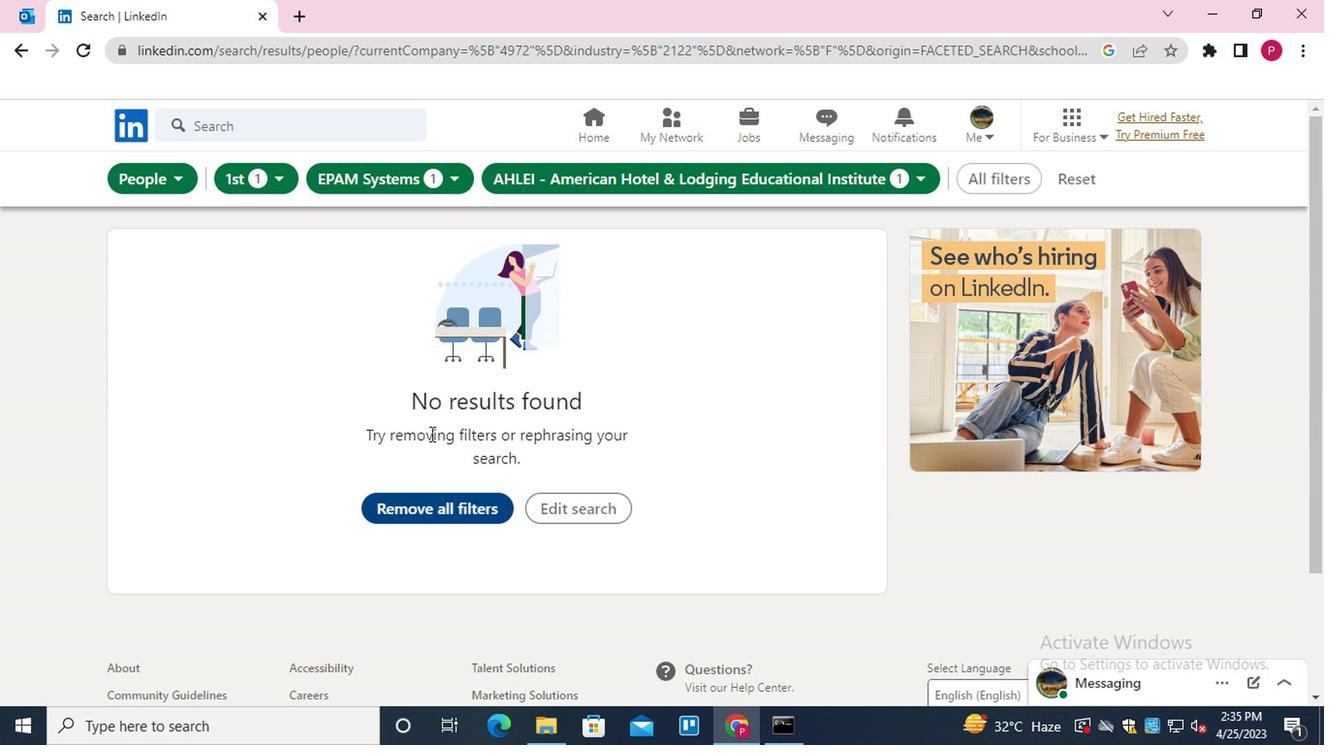 
